 Task: Create in the project CommTech in Backlog an issue 'Implement a new cloud-based procurement management system for a company with advanced procurement planning and vendor management features', assign it to team member softage.1@softage.net and change the status to IN PROGRESS. Create in the project CommTech in Backlog an issue 'Integrate a new voice recognition feature into an existing mobile application to enhance user interaction and accessibility', assign it to team member softage.2@softage.net and change the status to IN PROGRESS
Action: Mouse moved to (271, 72)
Screenshot: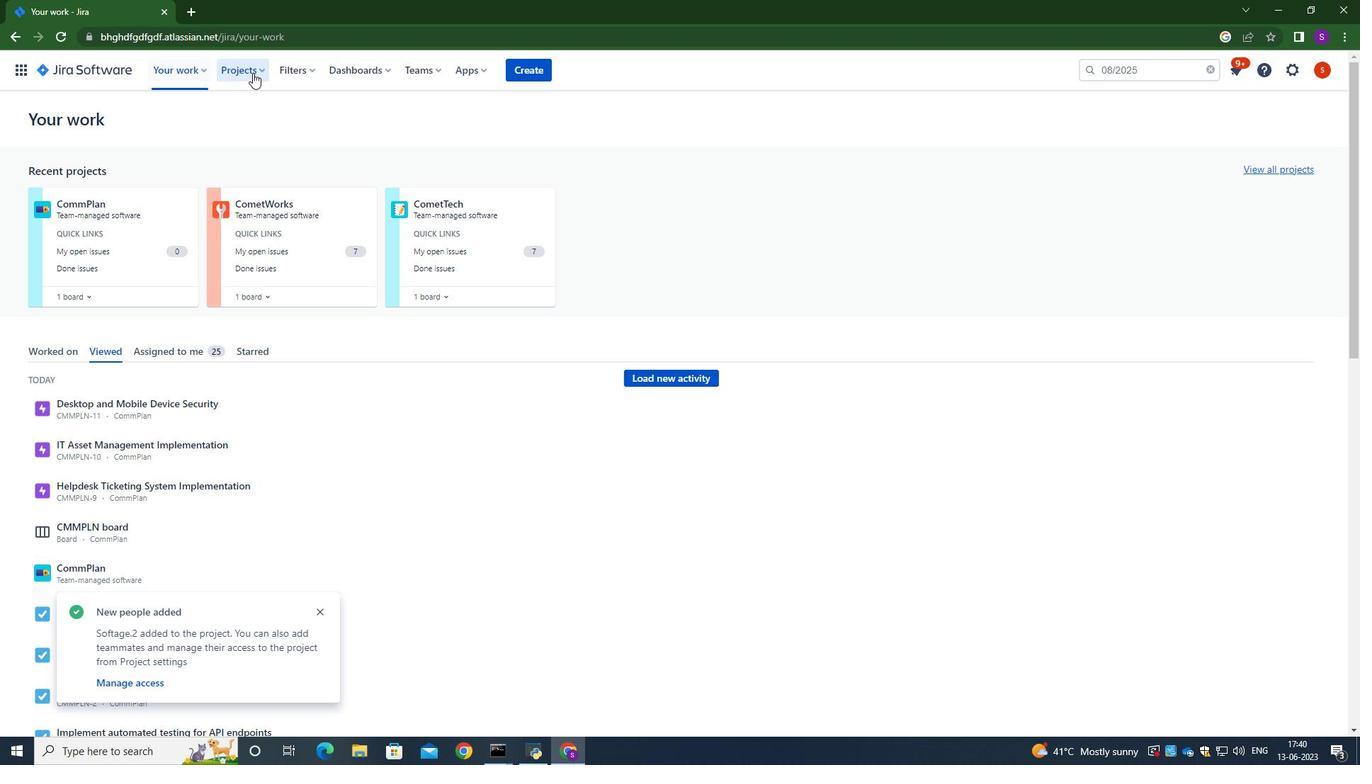 
Action: Mouse pressed left at (271, 72)
Screenshot: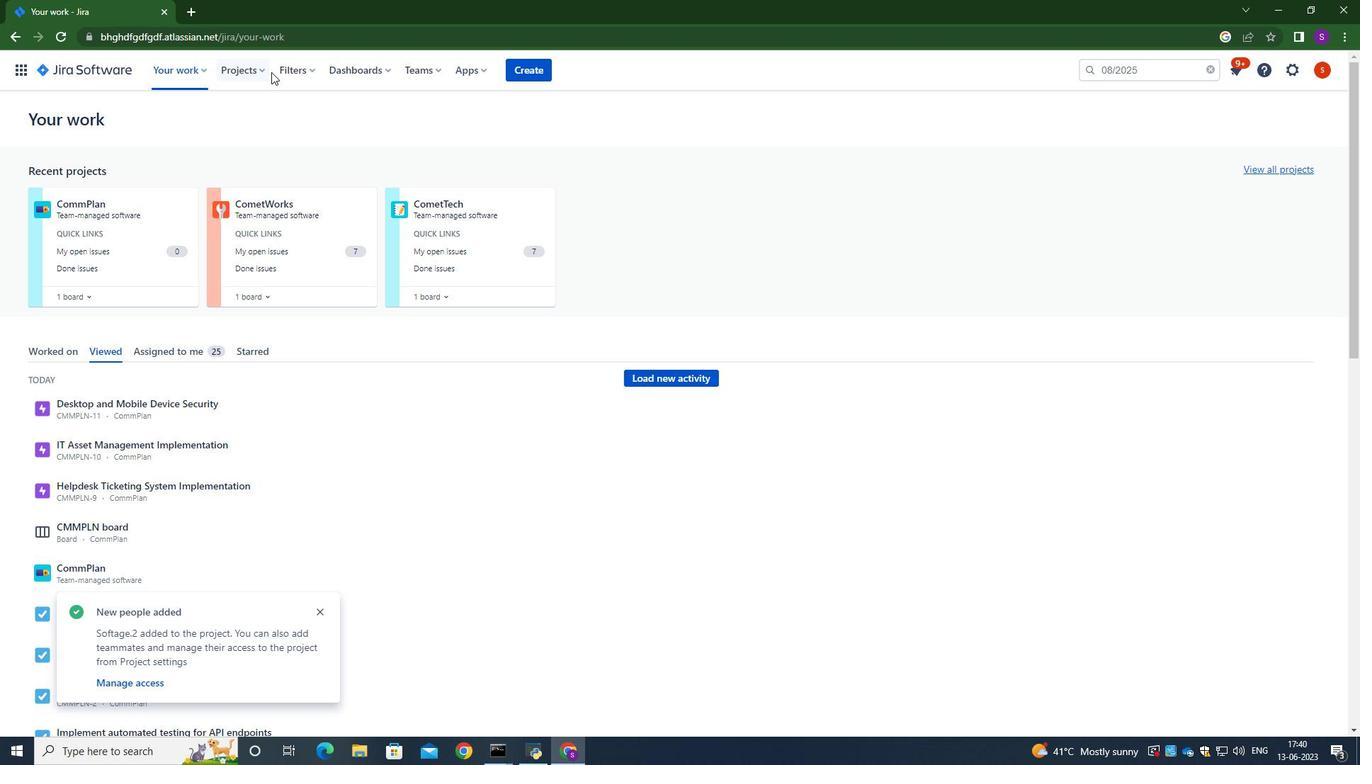 
Action: Mouse moved to (264, 71)
Screenshot: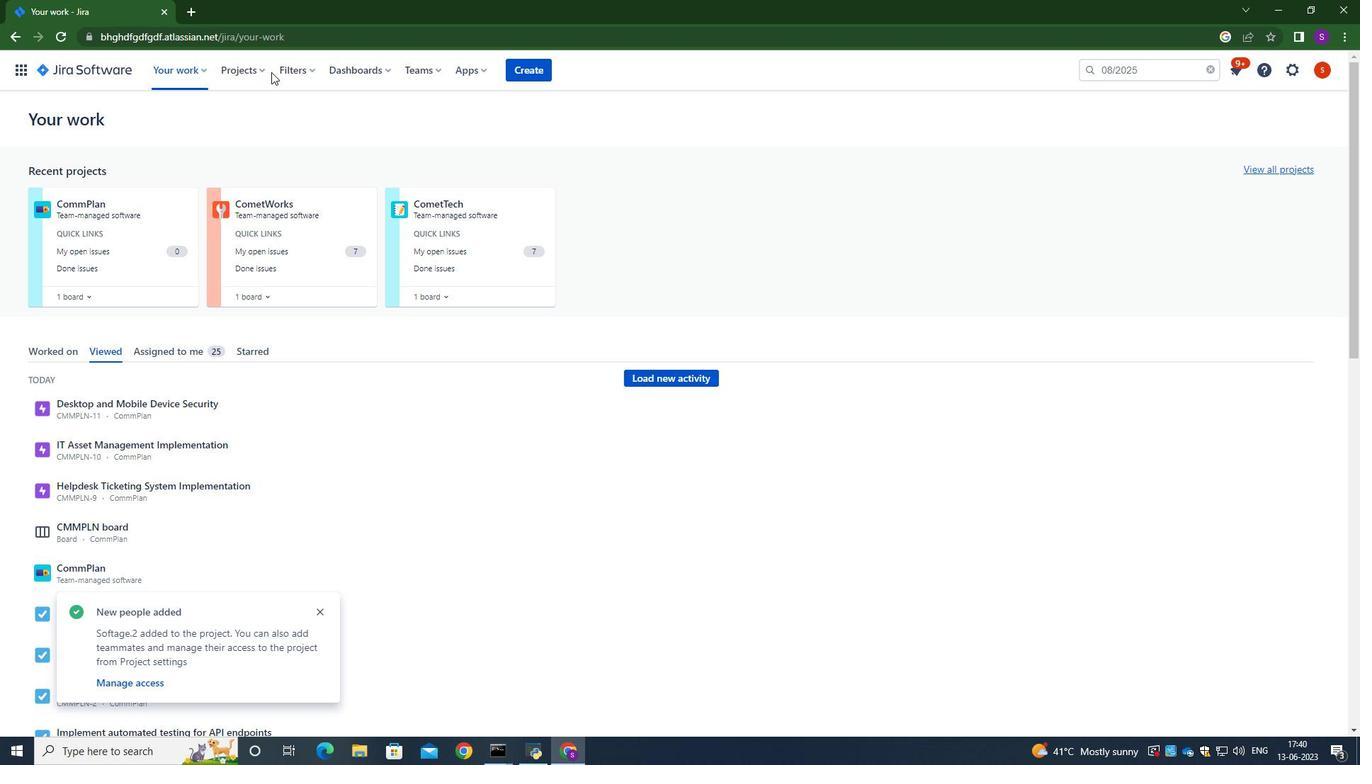 
Action: Mouse pressed left at (264, 71)
Screenshot: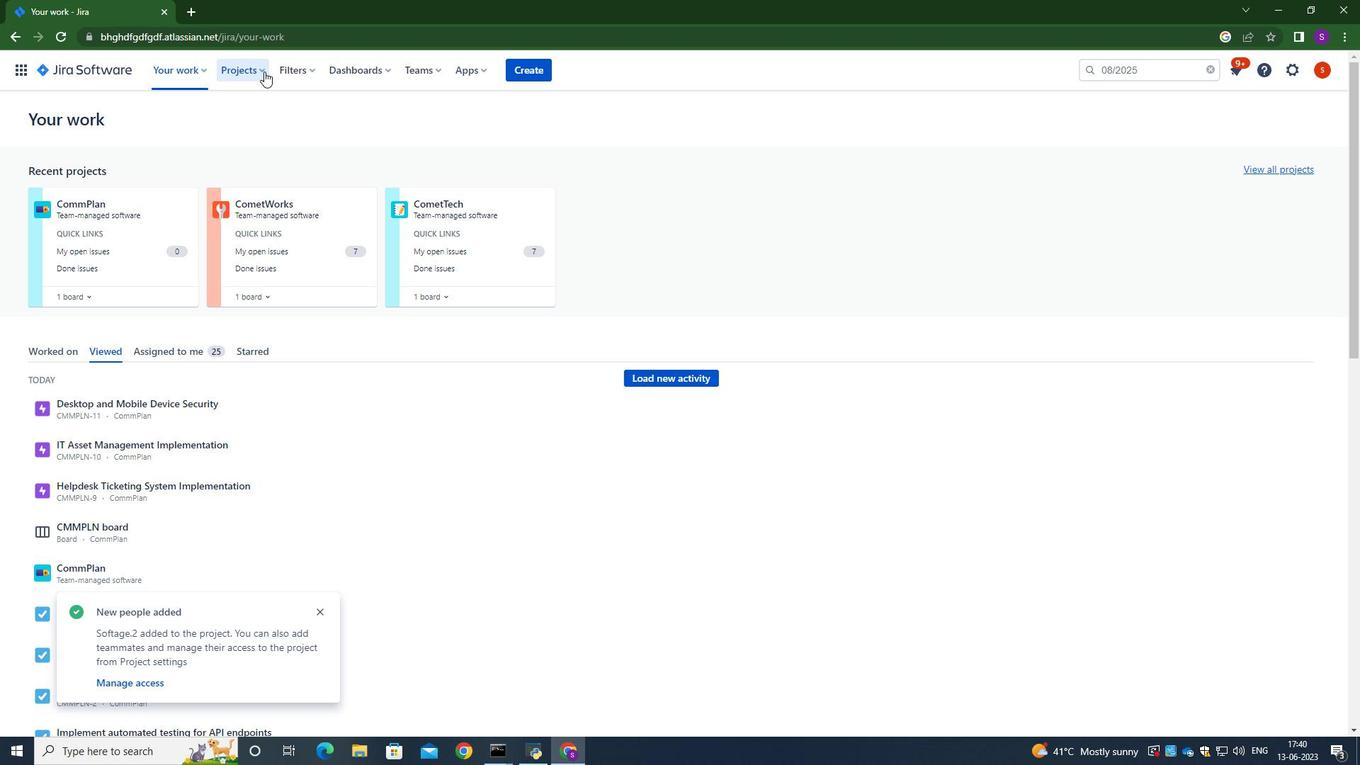 
Action: Mouse moved to (272, 140)
Screenshot: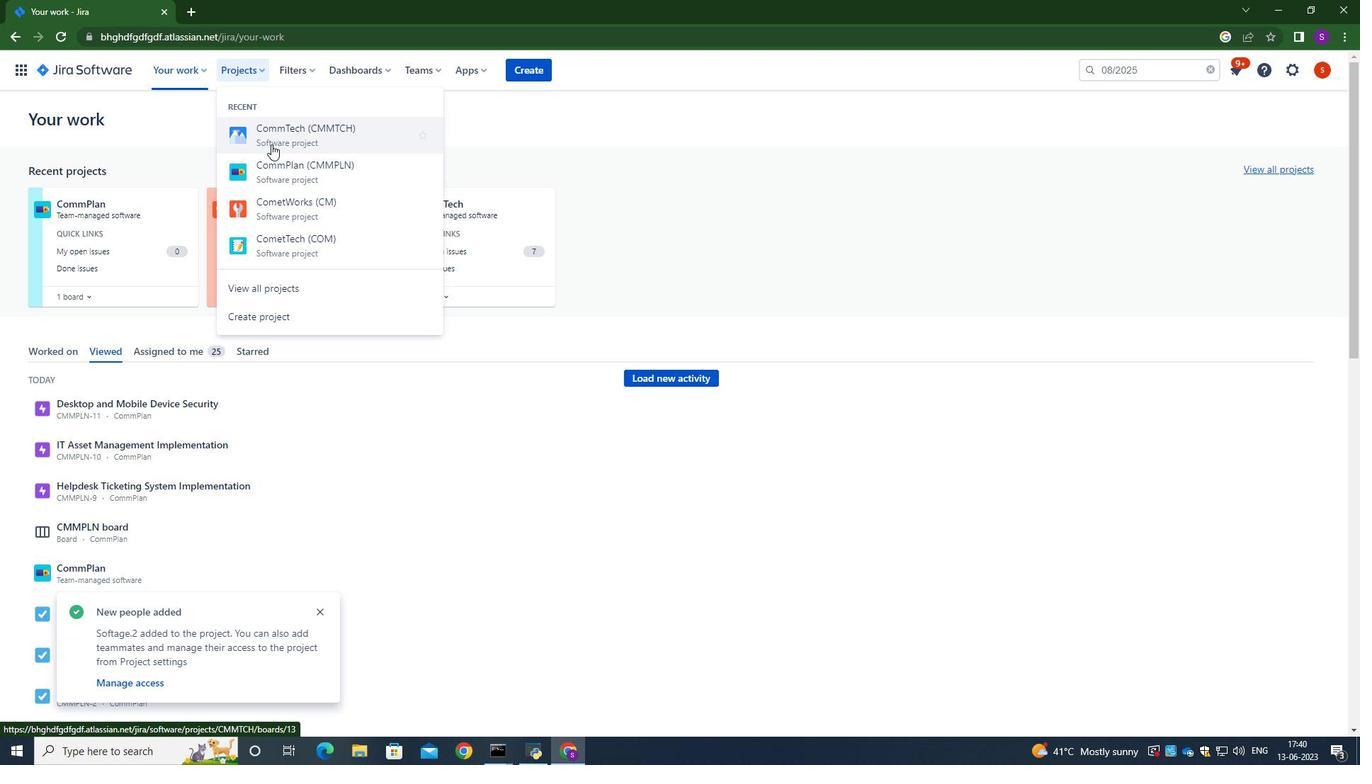 
Action: Mouse pressed left at (272, 140)
Screenshot: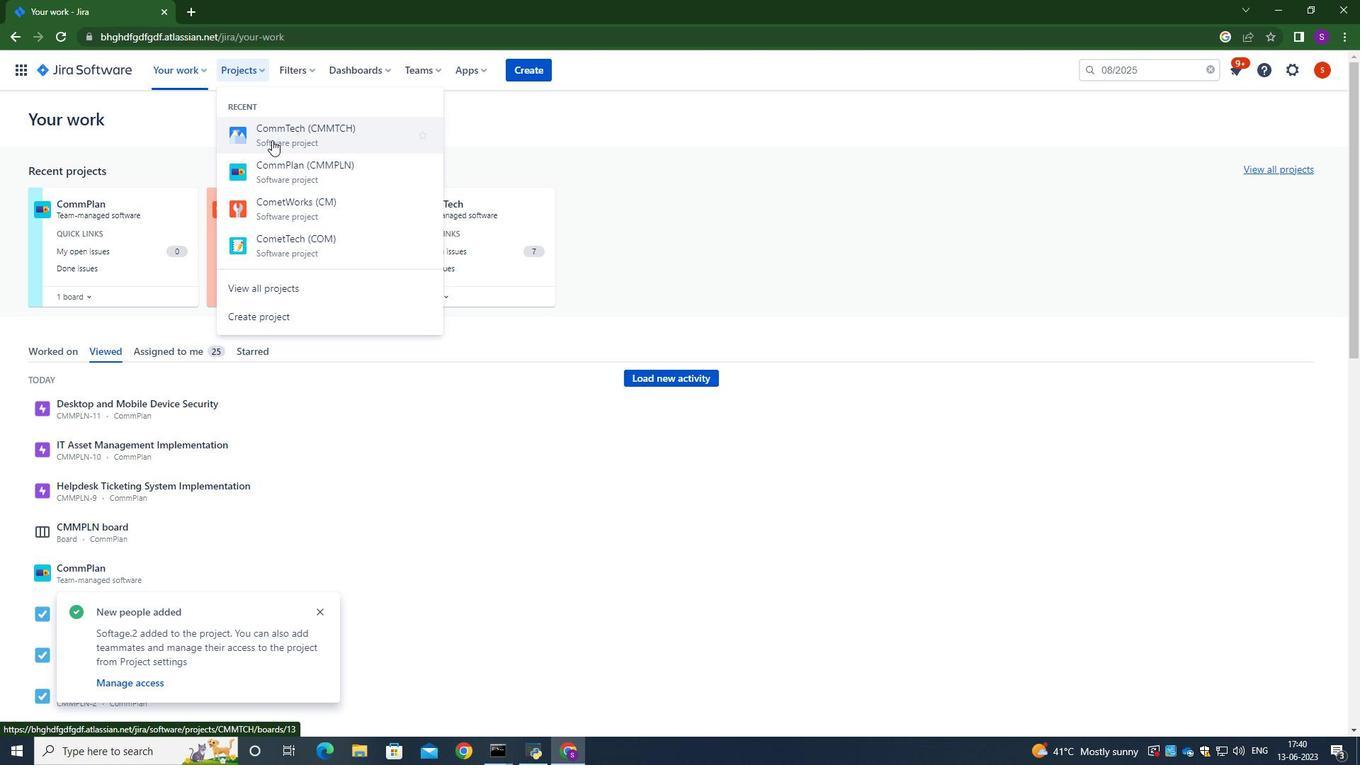
Action: Mouse moved to (74, 216)
Screenshot: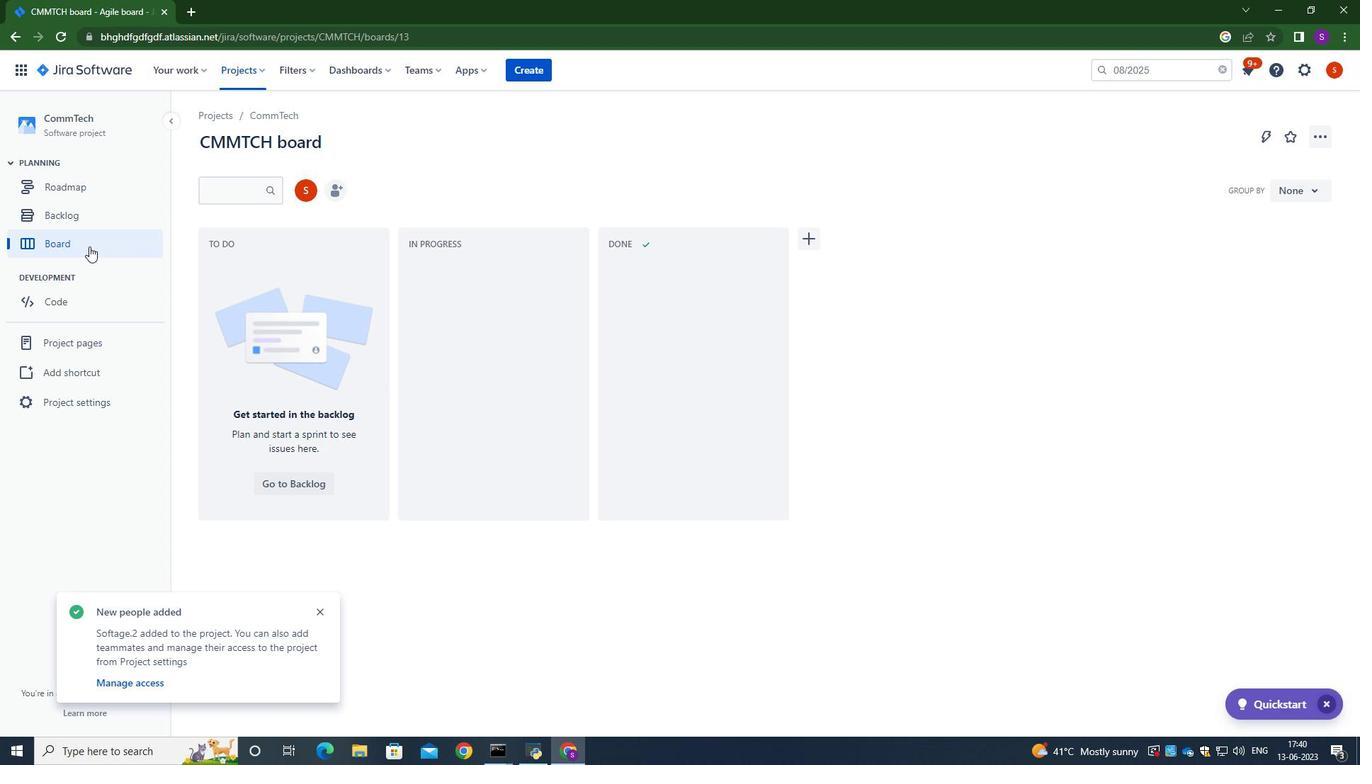 
Action: Mouse pressed left at (74, 216)
Screenshot: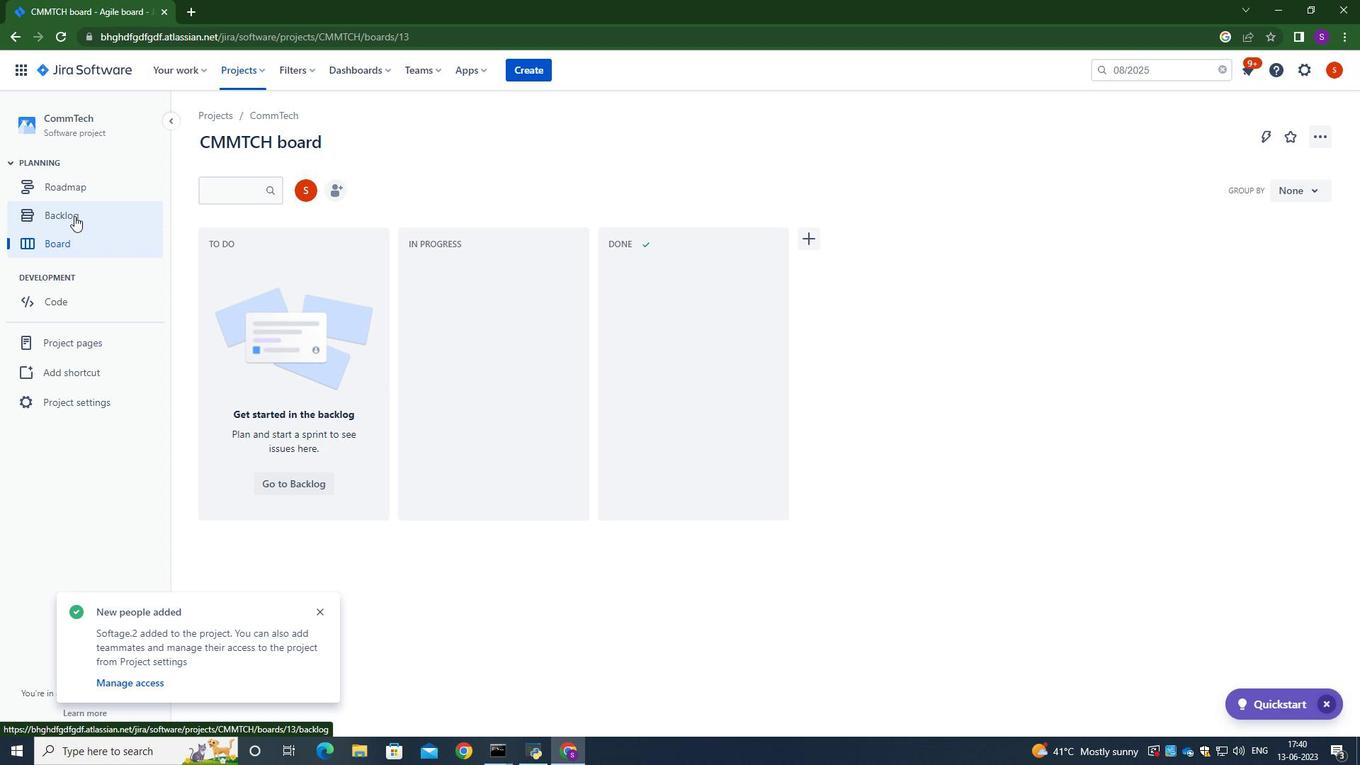 
Action: Mouse moved to (501, 388)
Screenshot: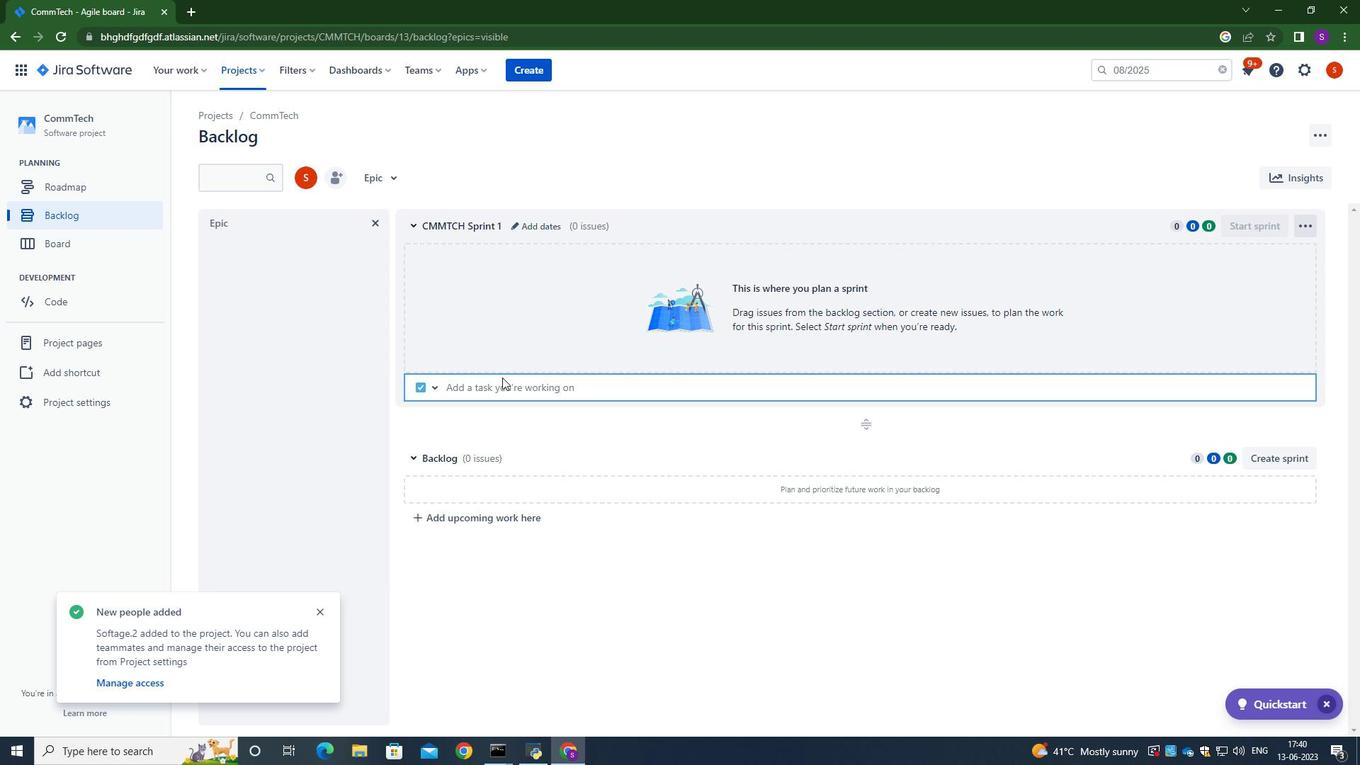 
Action: Mouse pressed left at (501, 388)
Screenshot: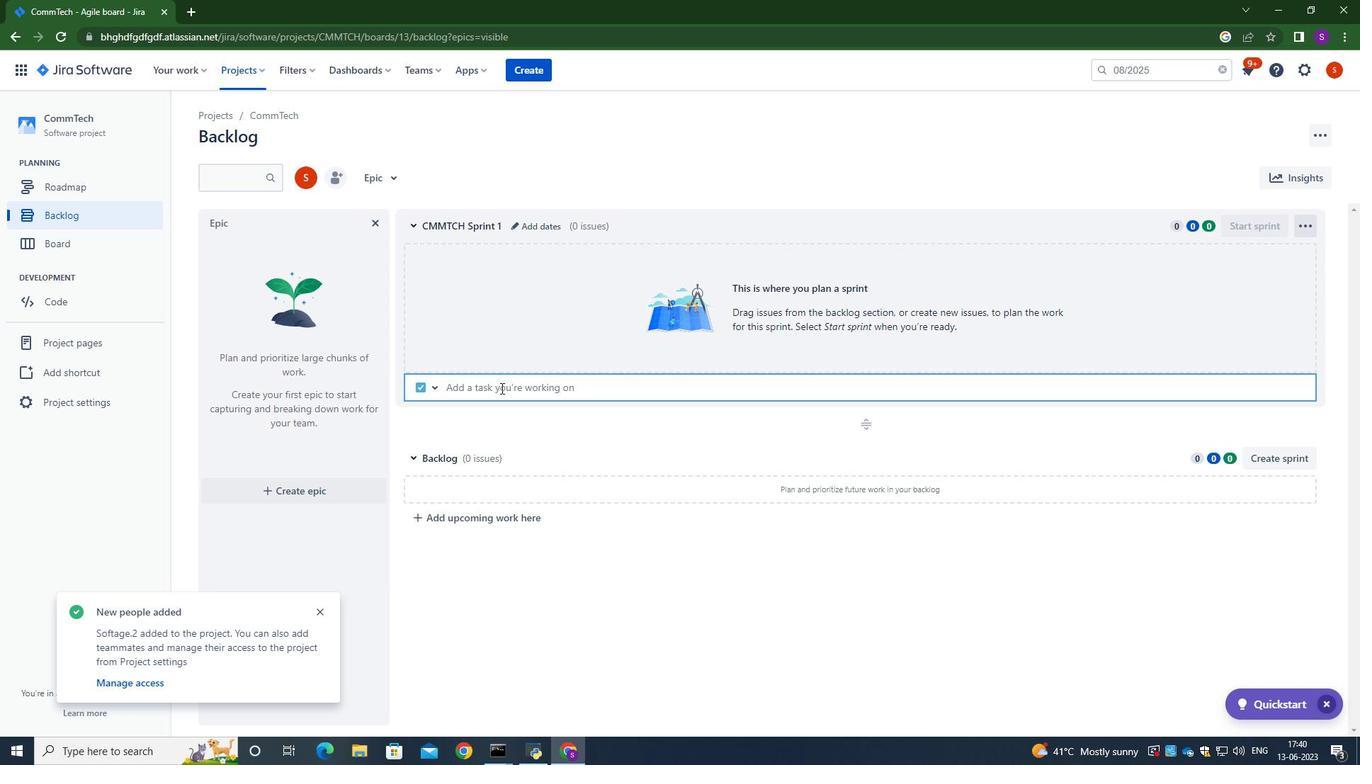 
Action: Key pressed <Key.caps_lock>I<Key.caps_lock>mplement<Key.space>a<Key.space>new<Key.space>cloud-based<Key.space>procurement<Key.space>managemnt<Key.space><Key.backspace><Key.backspace><Key.backspace>a<Key.backspace>ent<Key.space>syster<Key.backspace>m<Key.space>fo<Key.space><Key.backspace>r<Key.space>a<Key.space>company<Key.space>with<Key.space>advanf<Key.backspace>ced<Key.space>procuremtn<Key.backspace><Key.backspace>ent<Key.space>planning<Key.space>and<Key.space>vendor<Key.space>management<Key.space>features.<Key.enter>
Screenshot: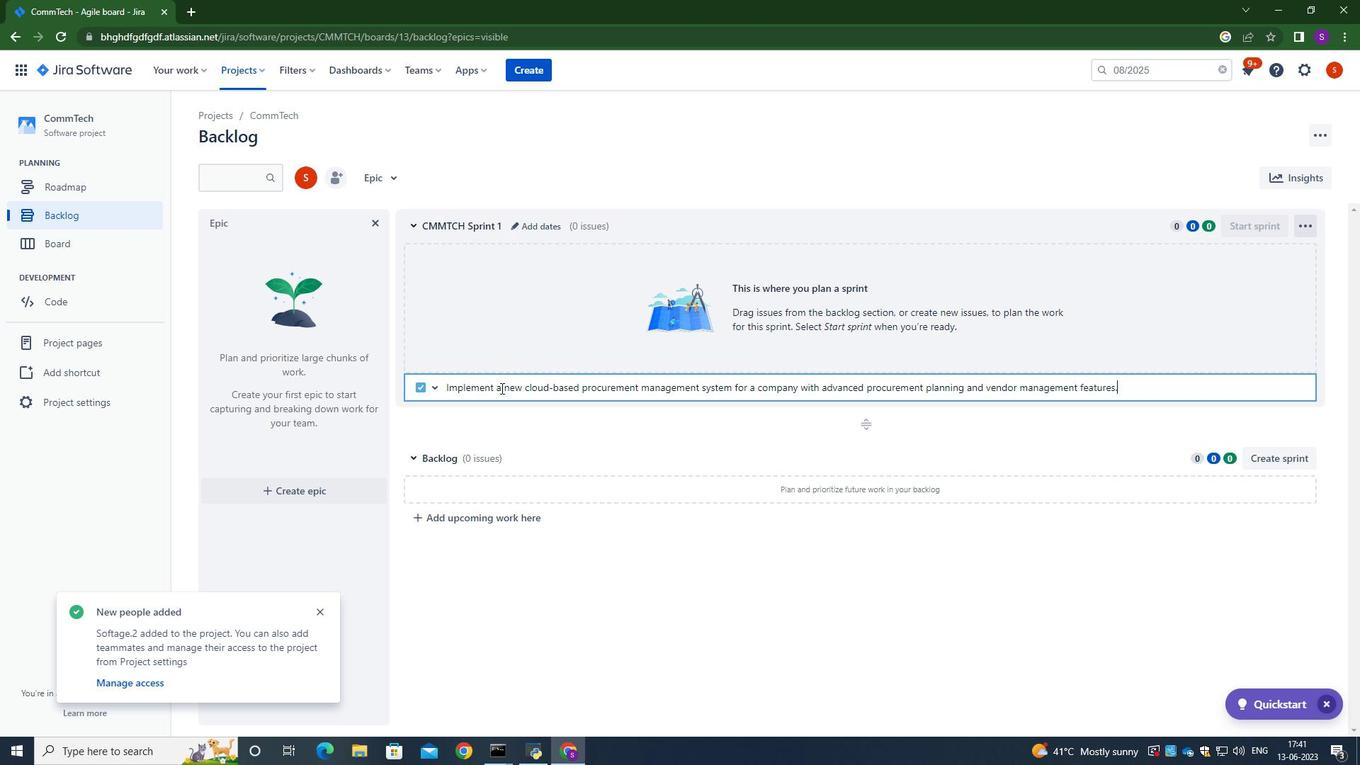 
Action: Mouse moved to (1278, 256)
Screenshot: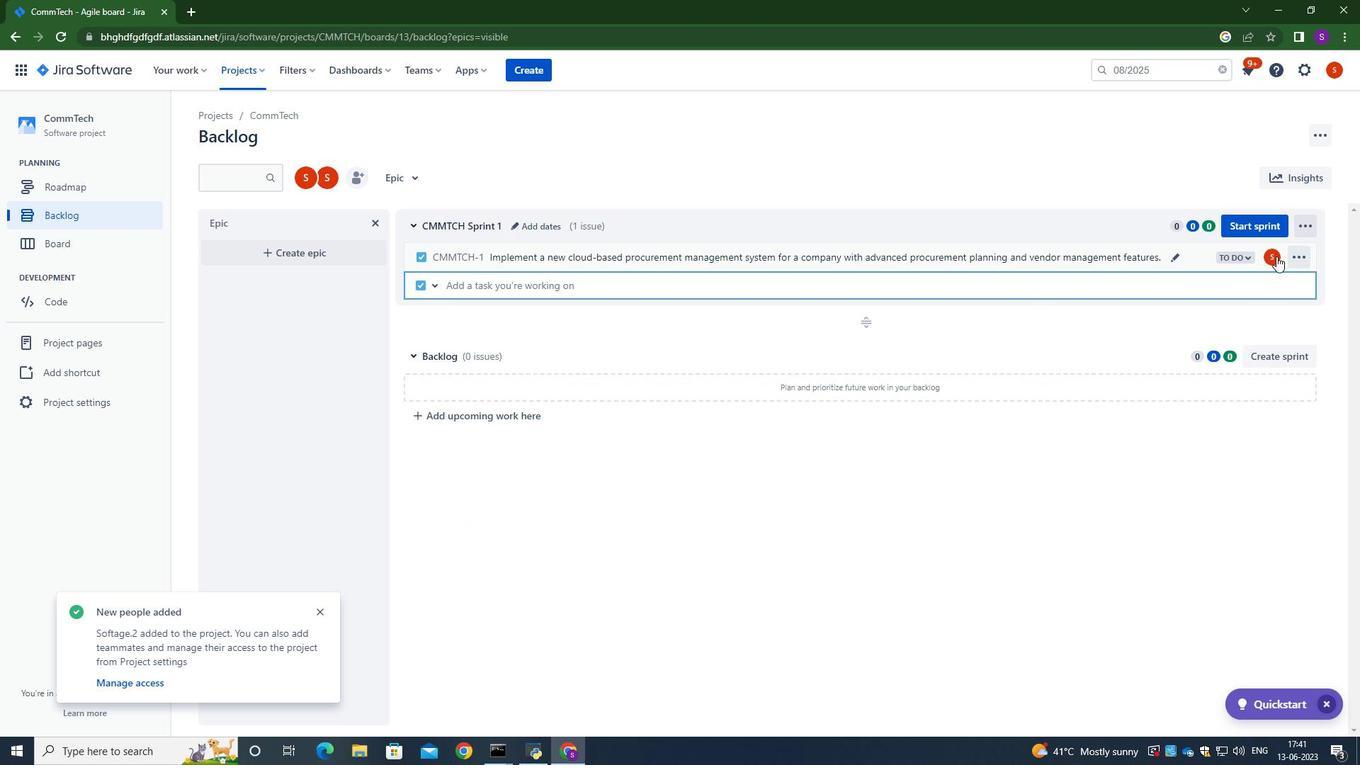 
Action: Mouse pressed left at (1278, 256)
Screenshot: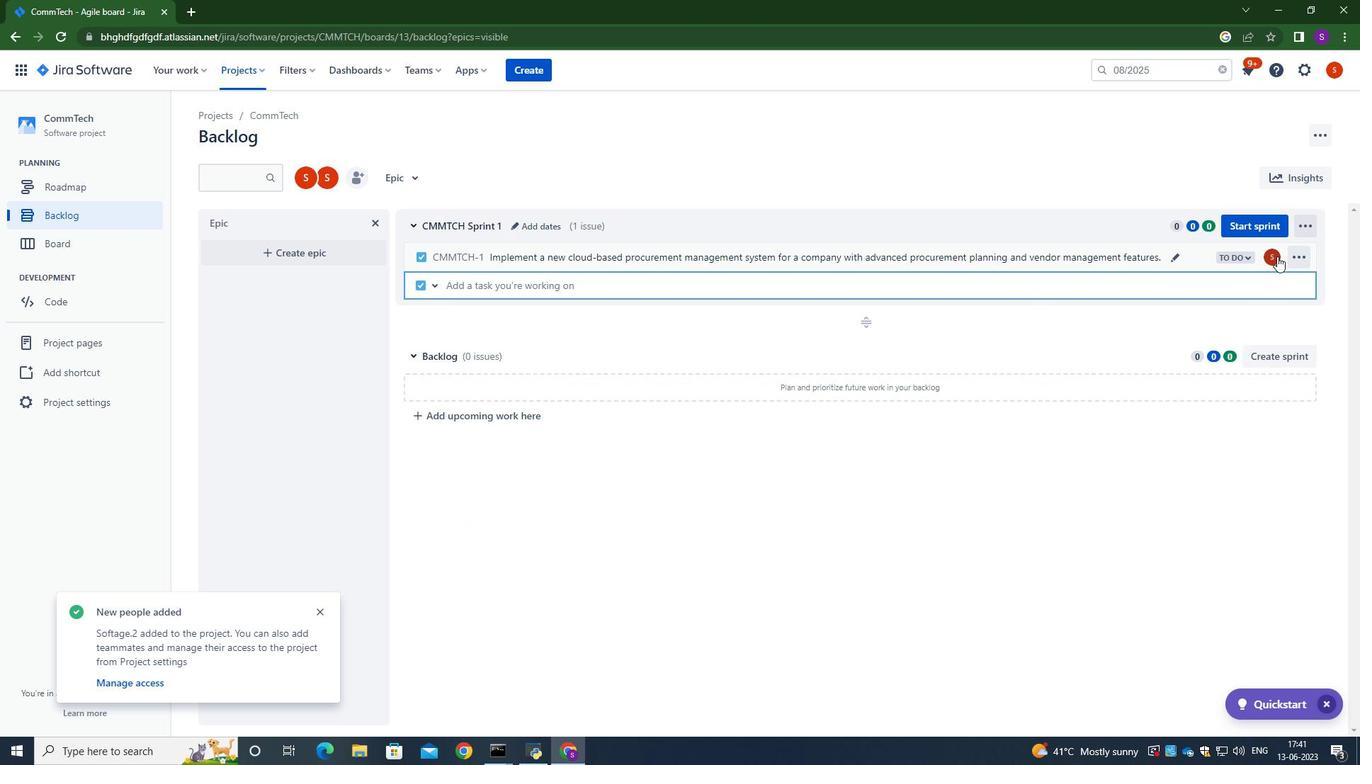 
Action: Mouse moved to (1160, 293)
Screenshot: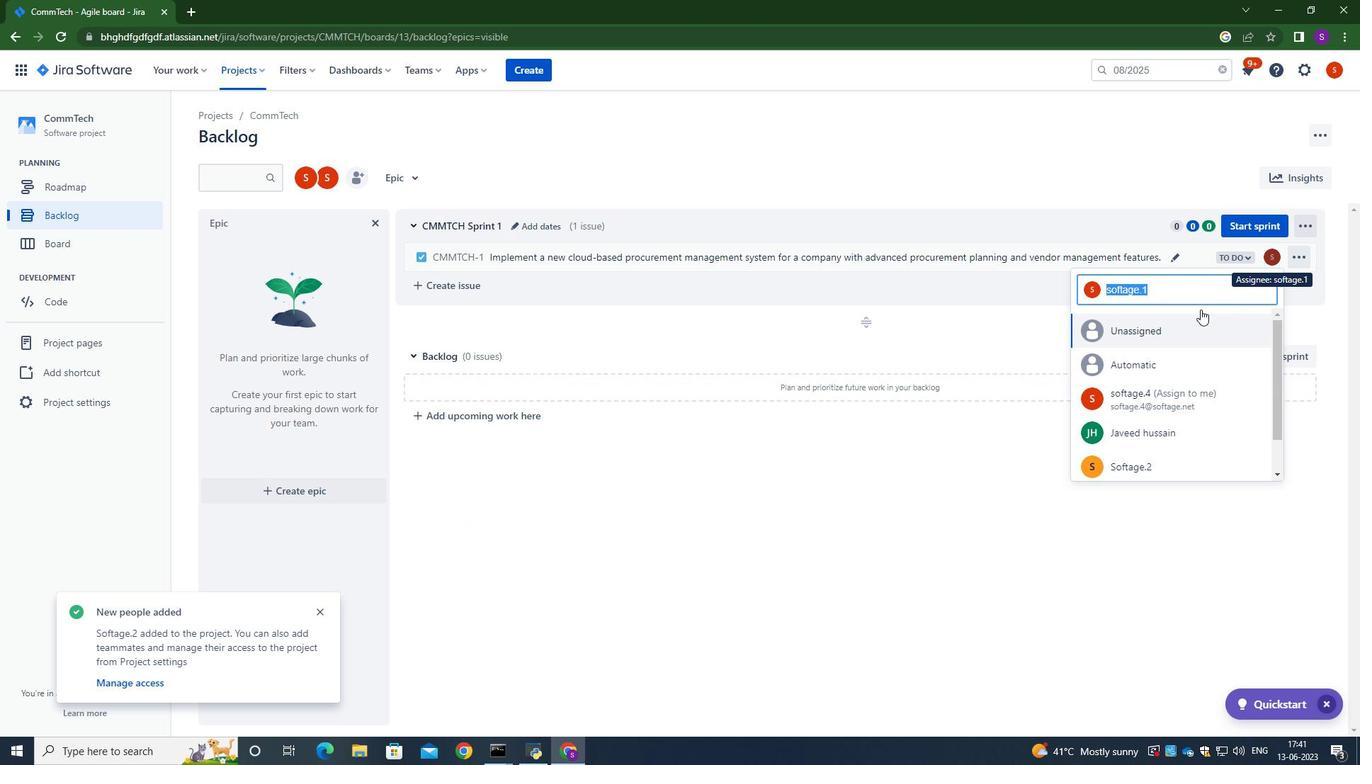 
Action: Key pressed <Key.backspace>softage.1<Key.shift>@softage.net
Screenshot: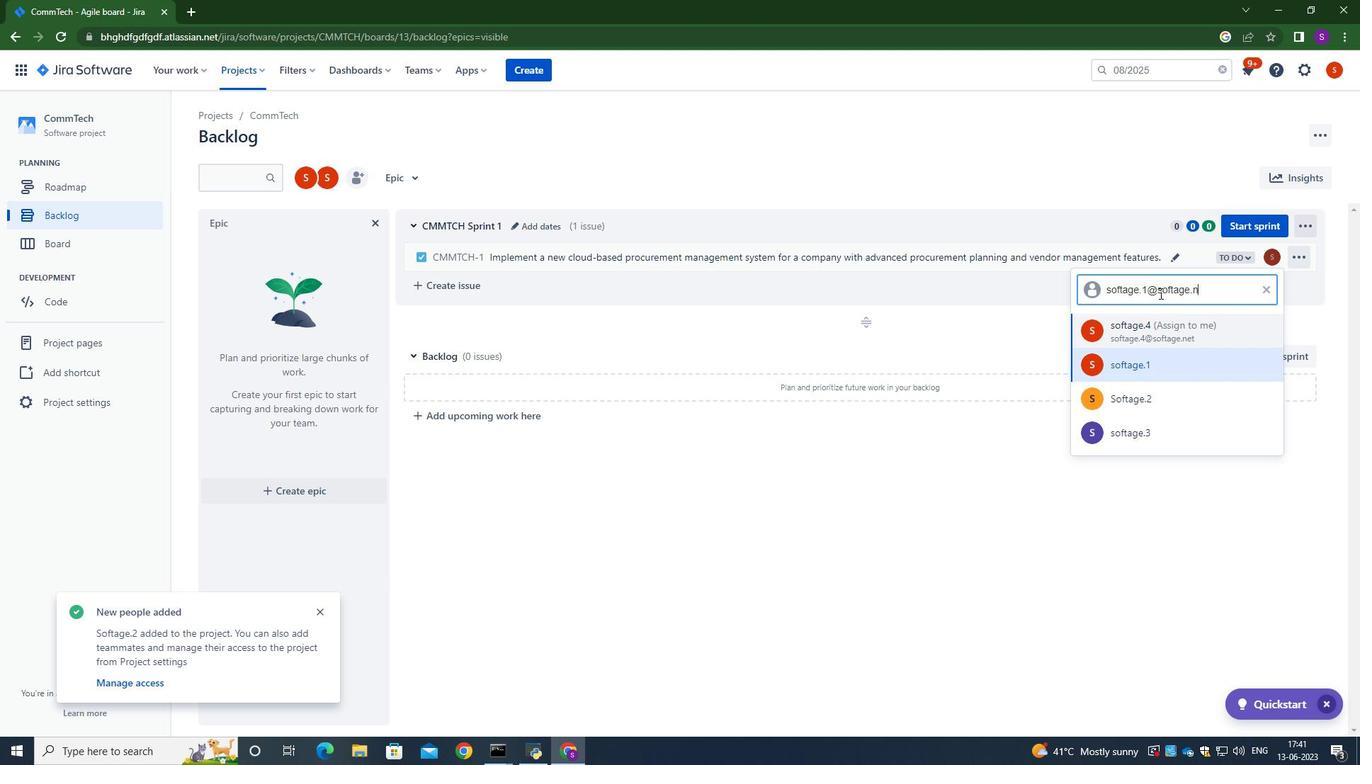 
Action: Mouse moved to (1173, 327)
Screenshot: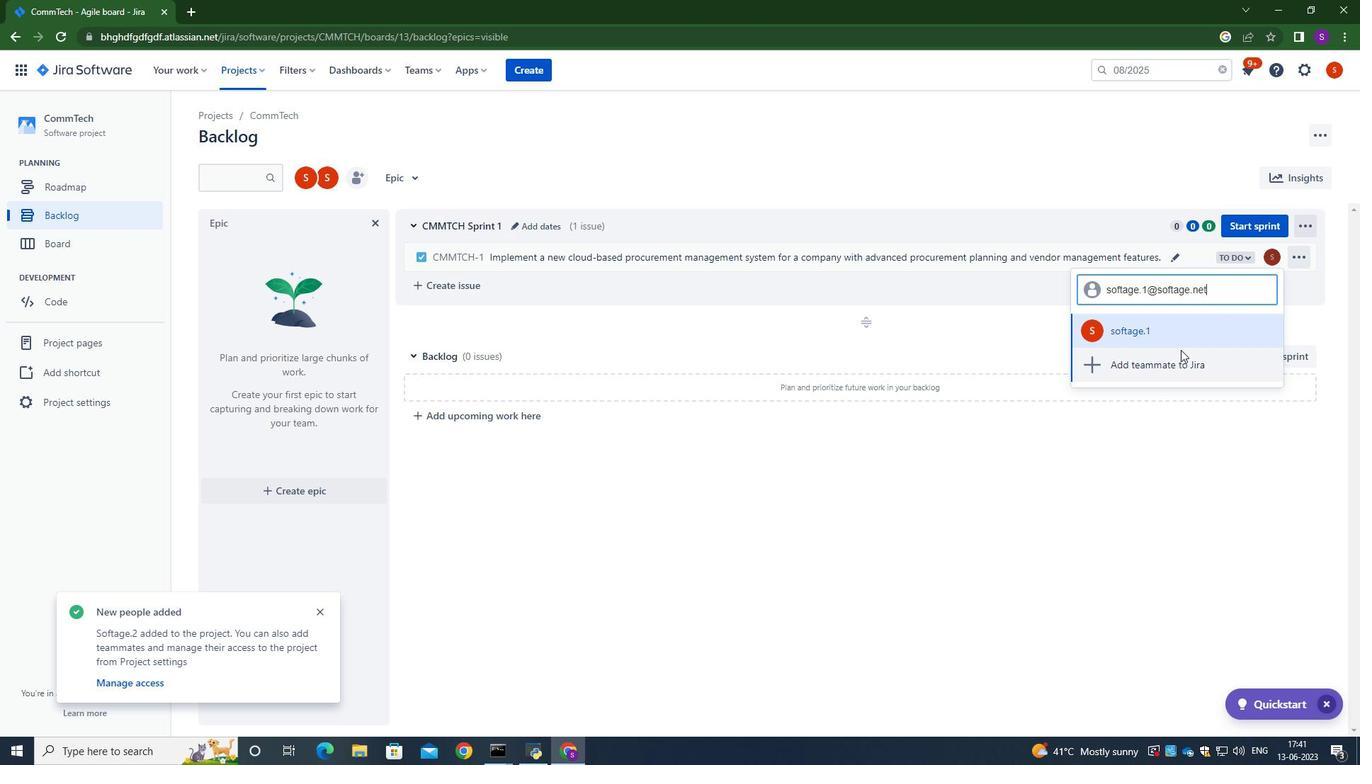 
Action: Mouse pressed left at (1173, 327)
Screenshot: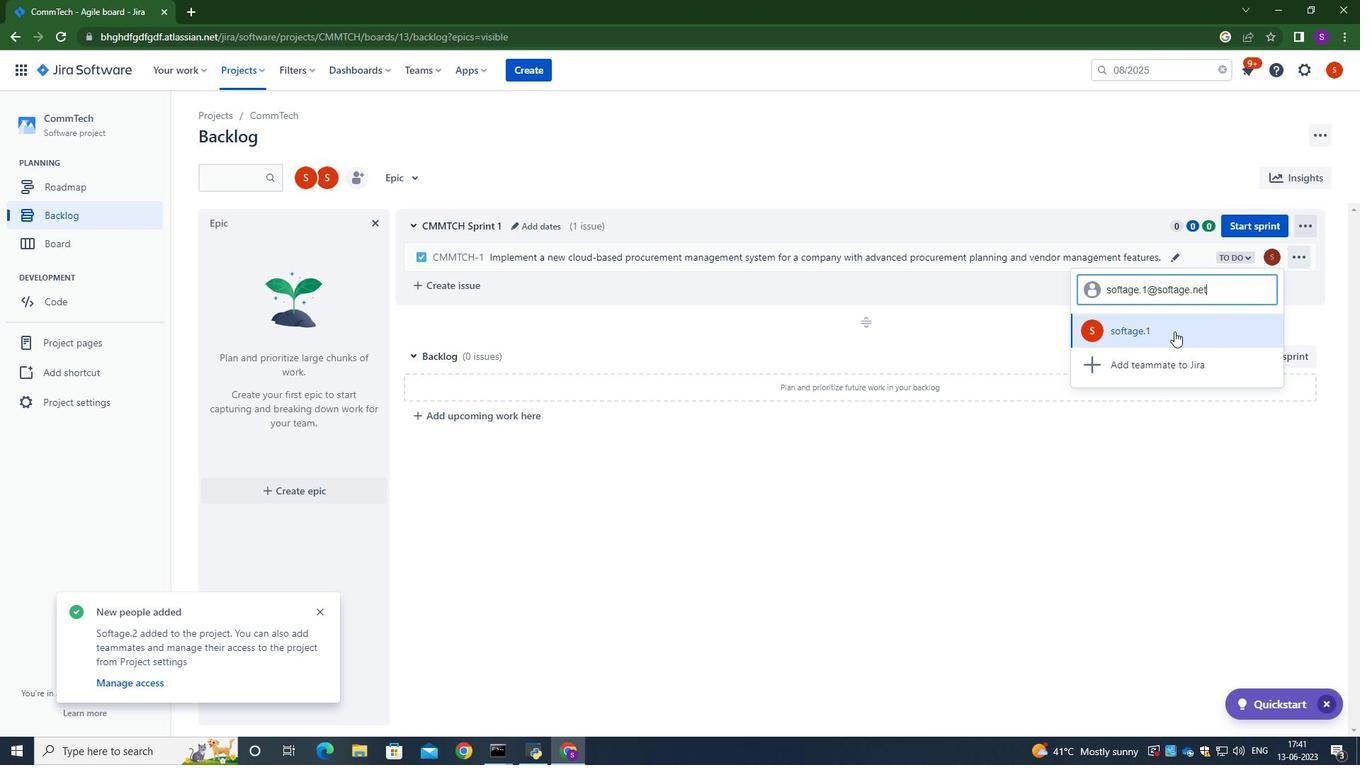 
Action: Mouse moved to (1241, 258)
Screenshot: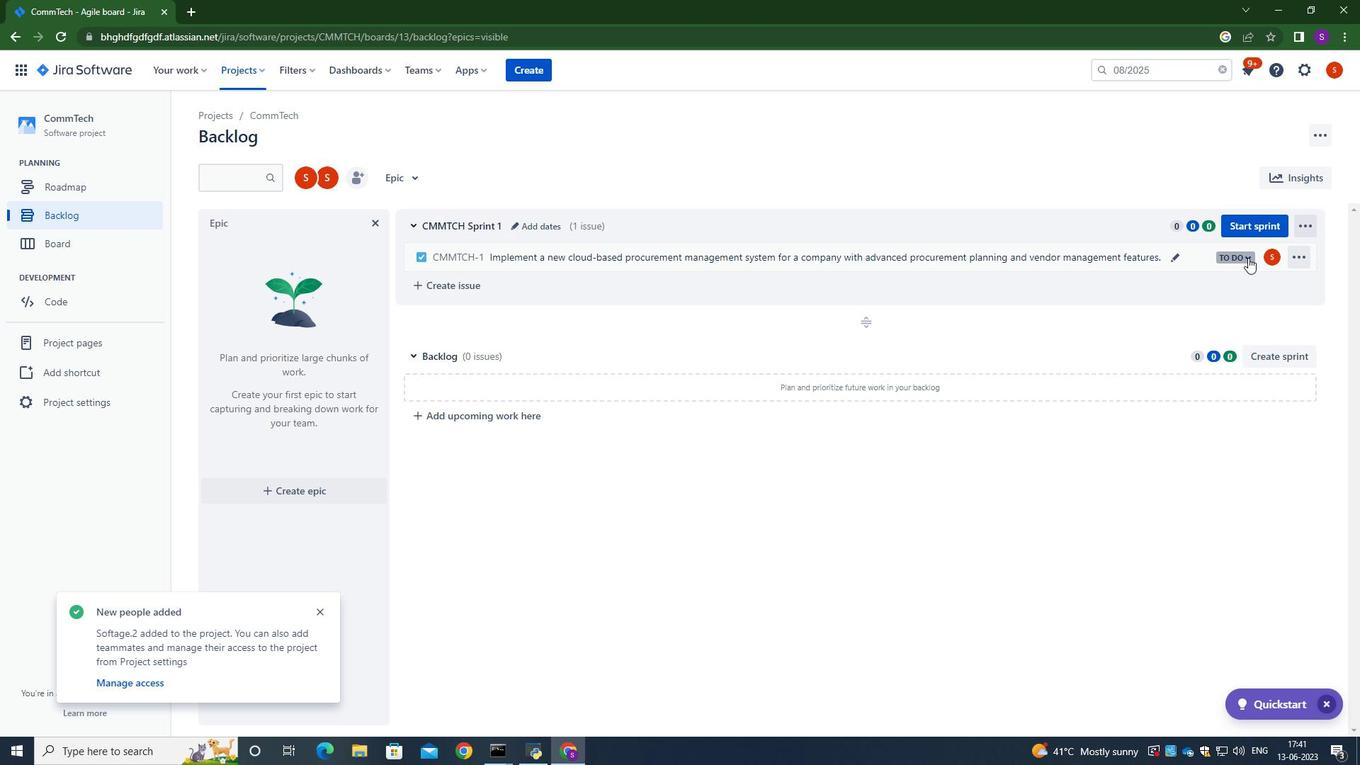 
Action: Mouse pressed left at (1241, 258)
Screenshot: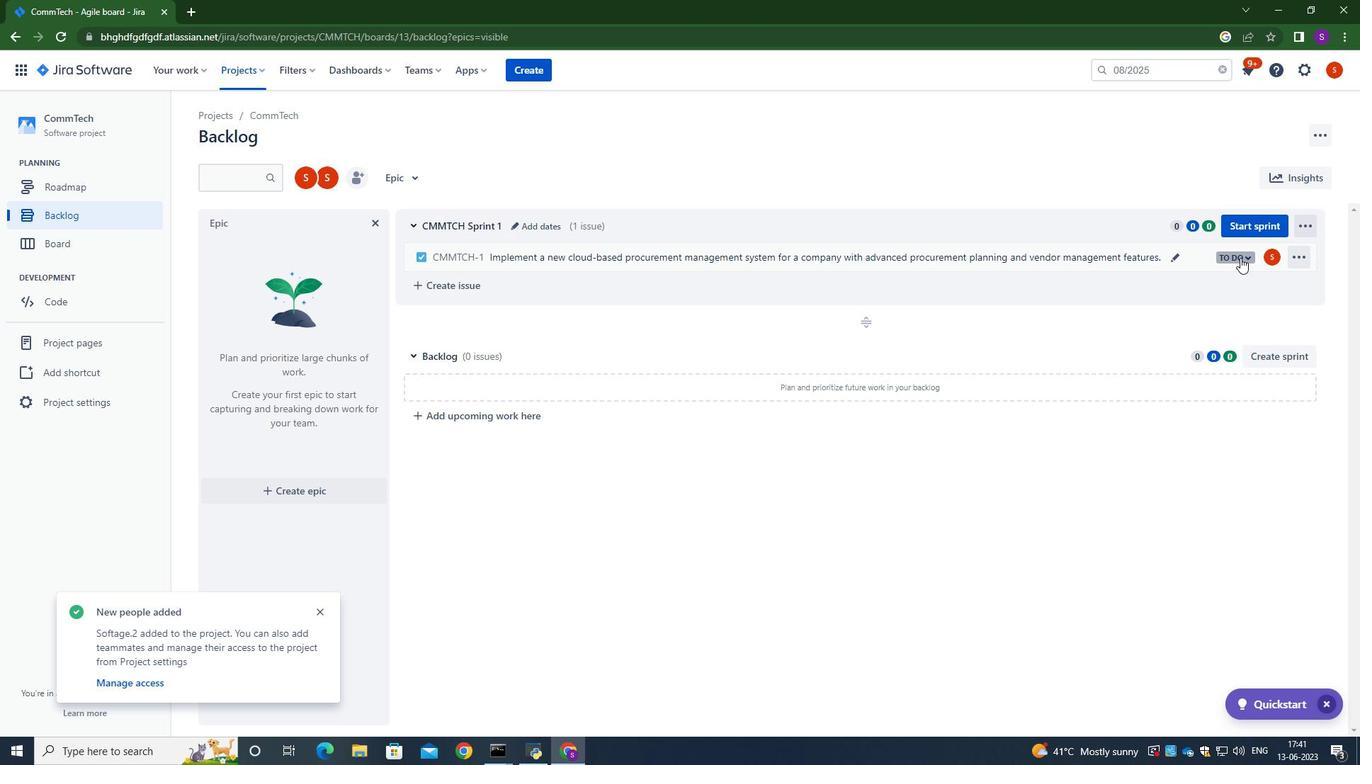 
Action: Mouse moved to (1156, 282)
Screenshot: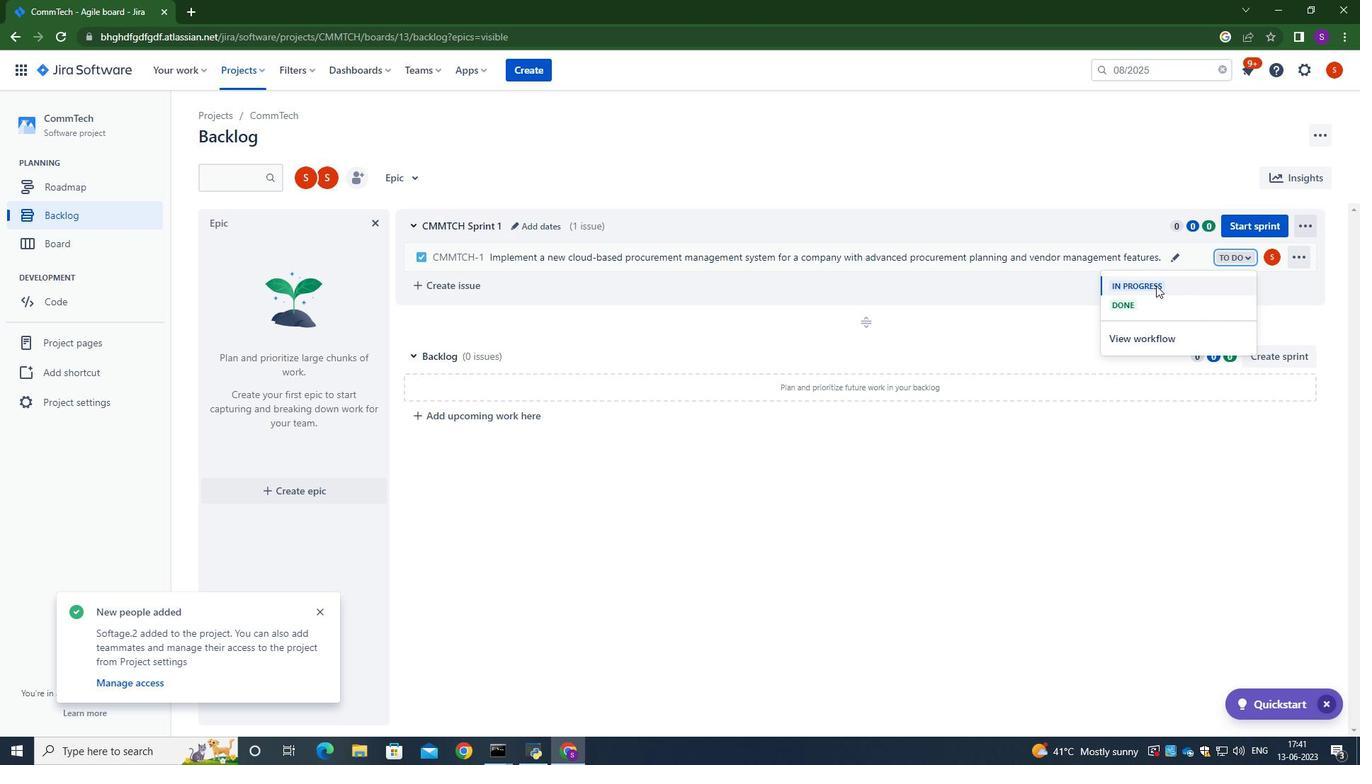 
Action: Mouse pressed left at (1156, 282)
Screenshot: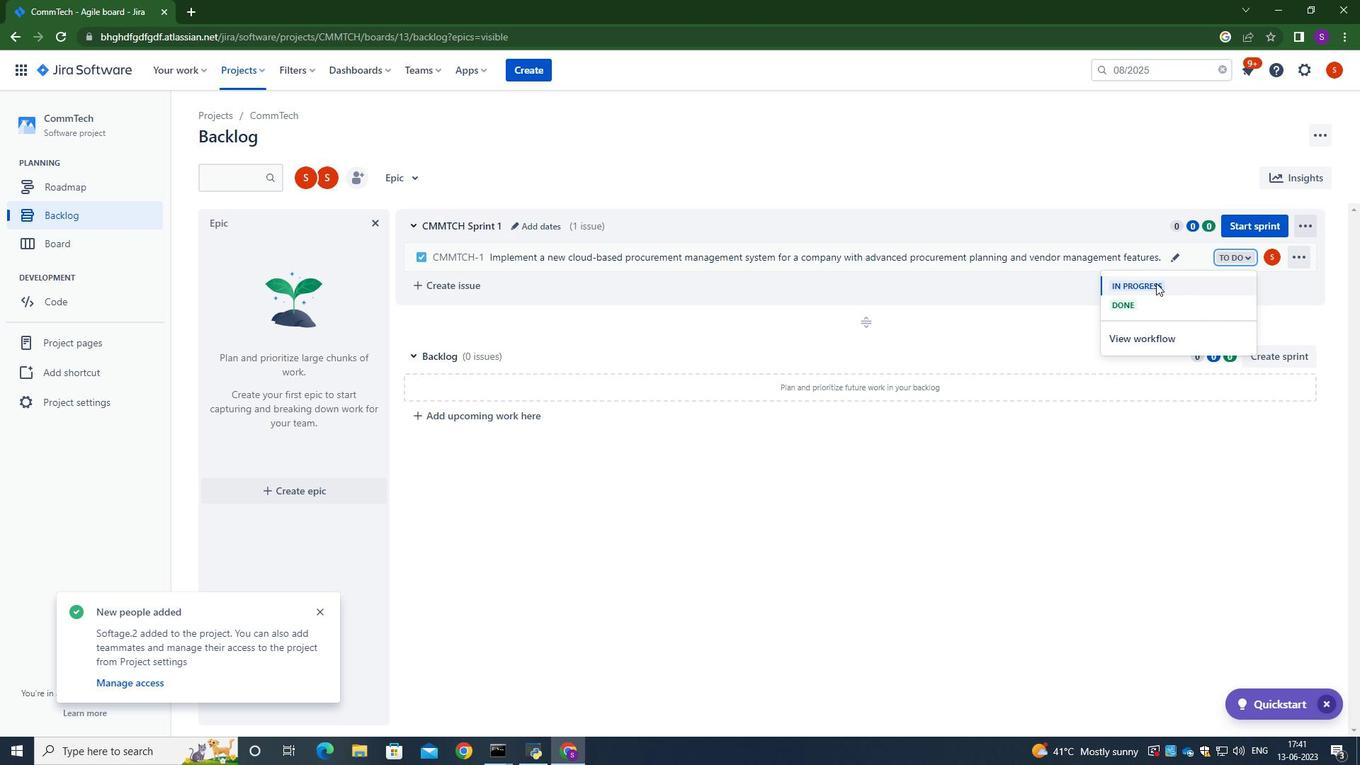 
Action: Mouse moved to (459, 280)
Screenshot: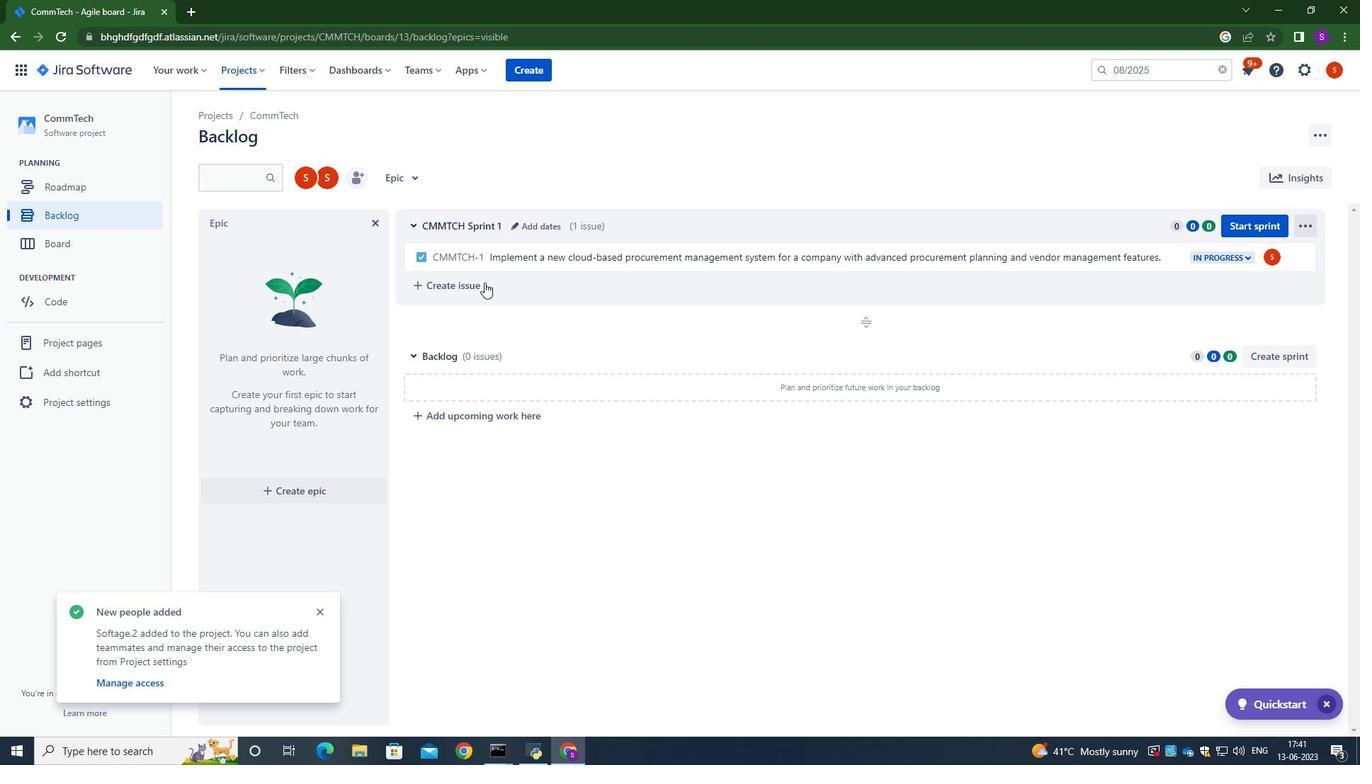 
Action: Mouse pressed left at (459, 280)
Screenshot: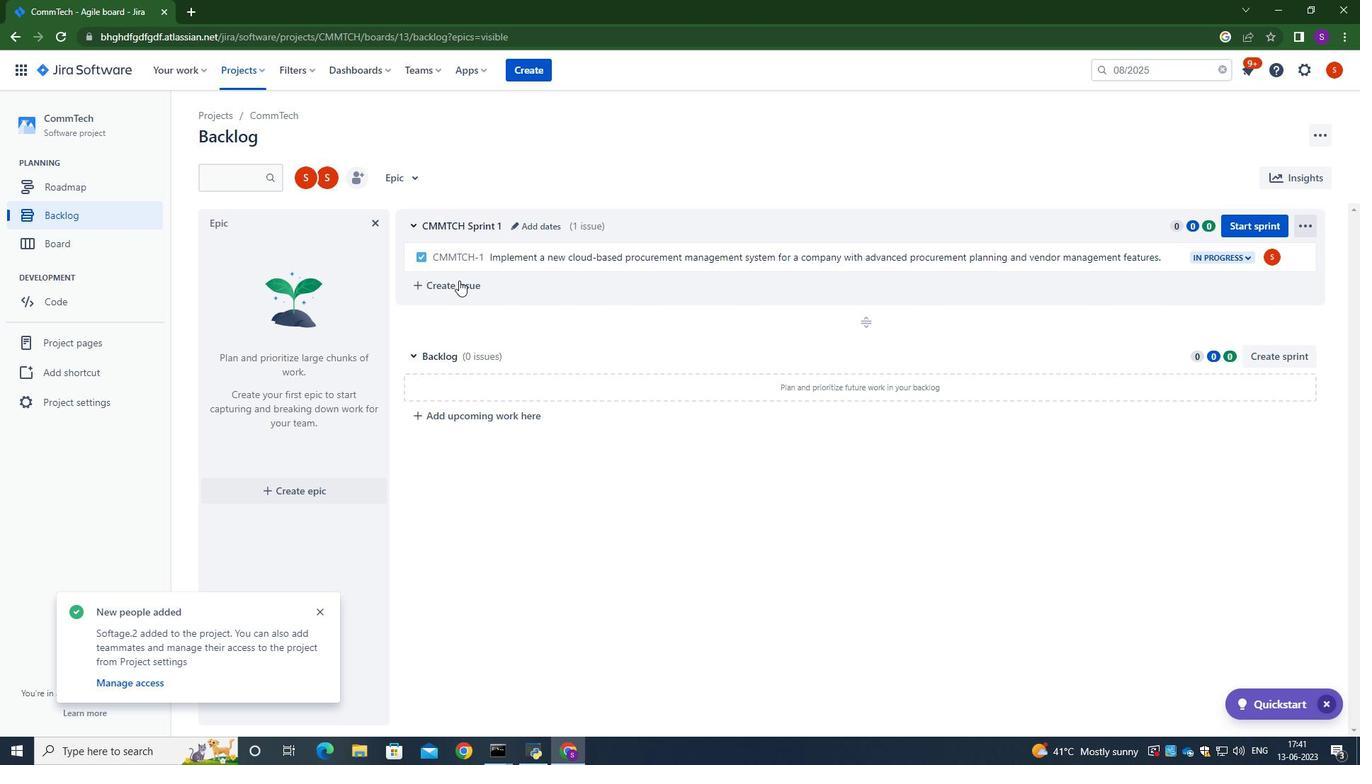 
Action: Mouse moved to (474, 286)
Screenshot: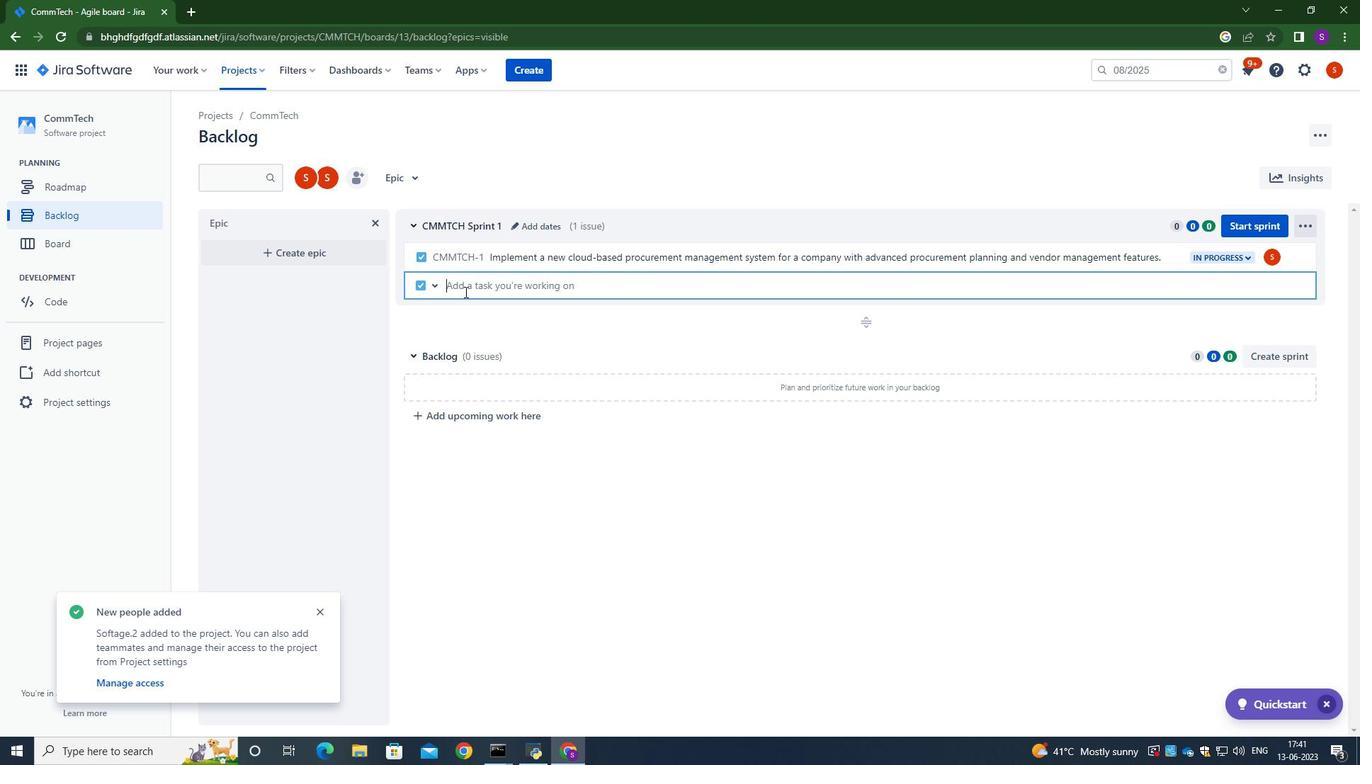 
Action: Mouse pressed left at (474, 286)
Screenshot: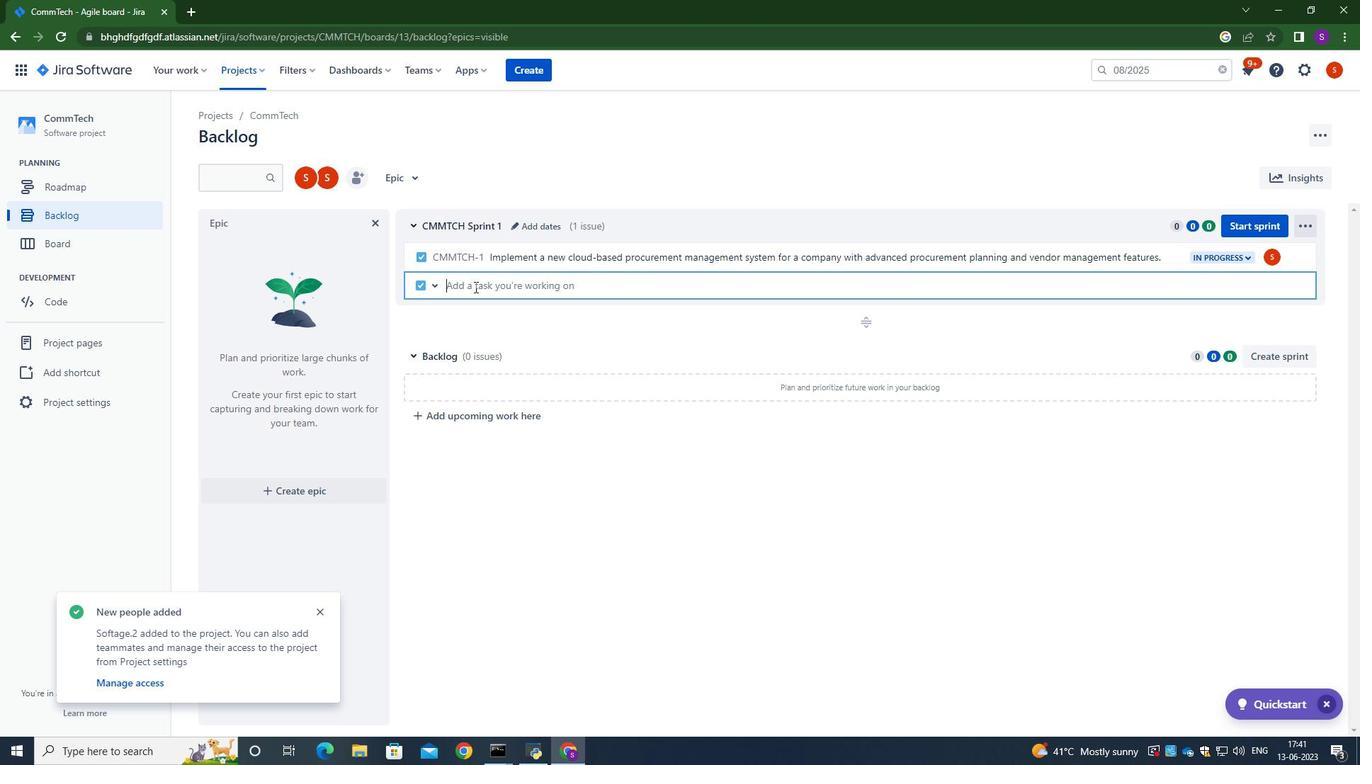 
Action: Key pressed <Key.caps_lock>I<Key.caps_lock>ntegrate<Key.space>a<Key.space>new<Key.space>vi<Key.backspace>oice<Key.space>recognition<Key.space>feature<Key.space>into<Key.space>an<Key.space>exc<Key.backspace>s<Key.backspace>isting<Key.space>mi<Key.backspace>obile<Key.space>application<Key.space>to<Key.space>enhance<Key.space>user<Key.space>interaction<Key.space>and<Key.space>accessibility.
Screenshot: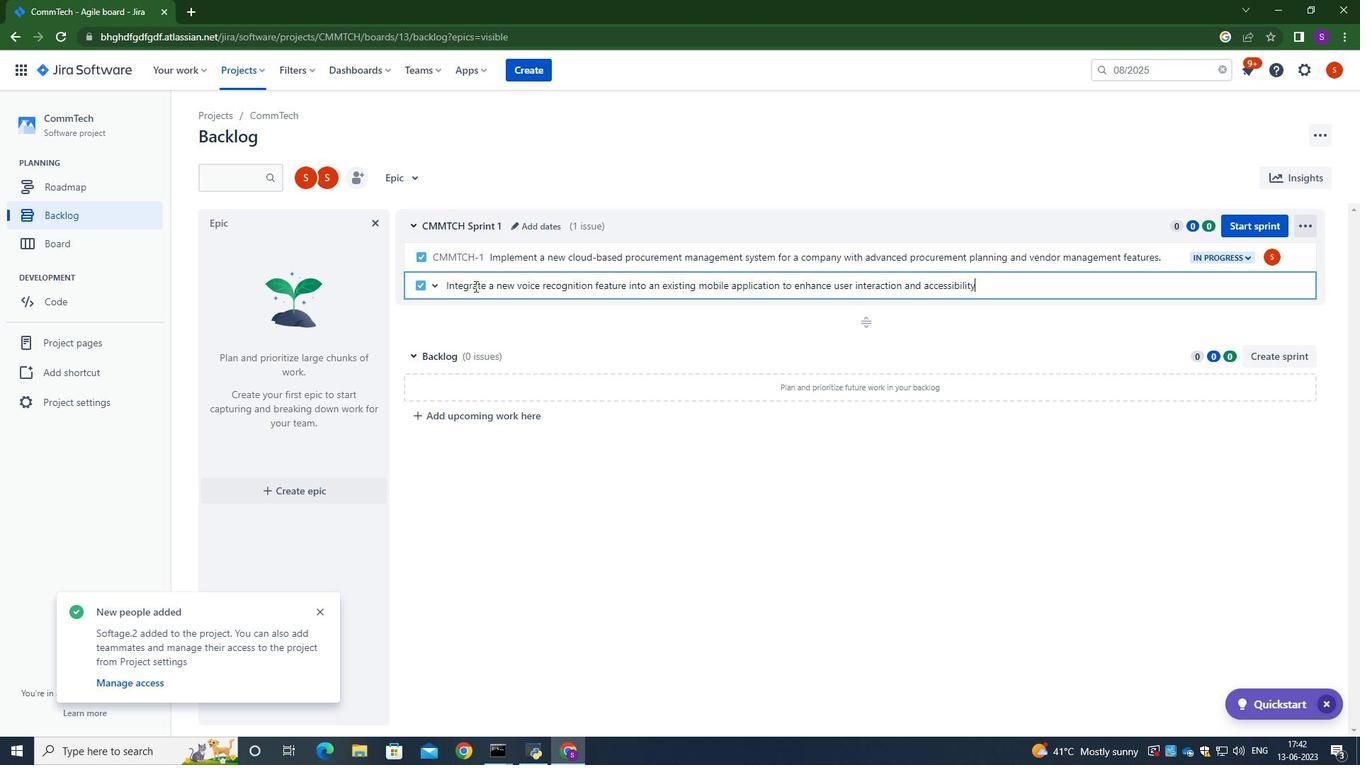 
Action: Mouse moved to (1051, 262)
Screenshot: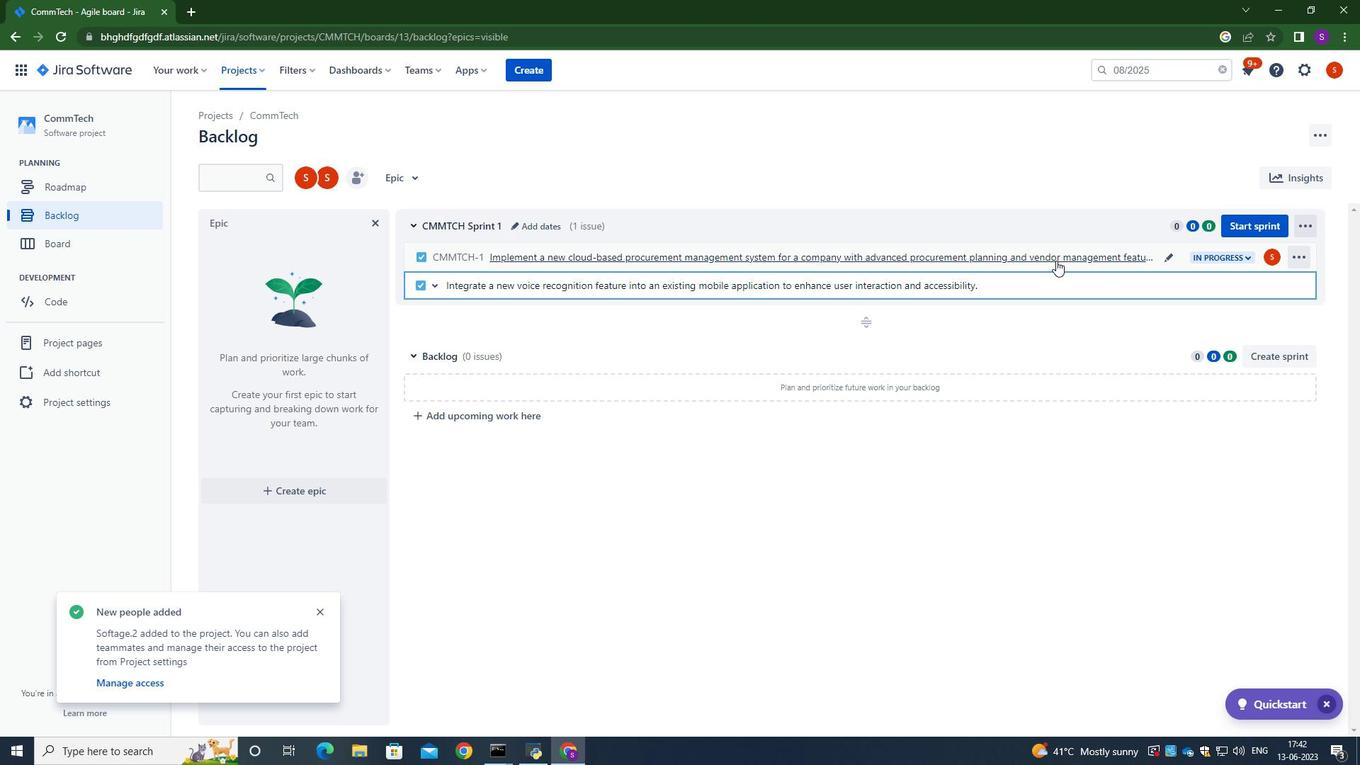 
Action: Key pressed <Key.enter>
Screenshot: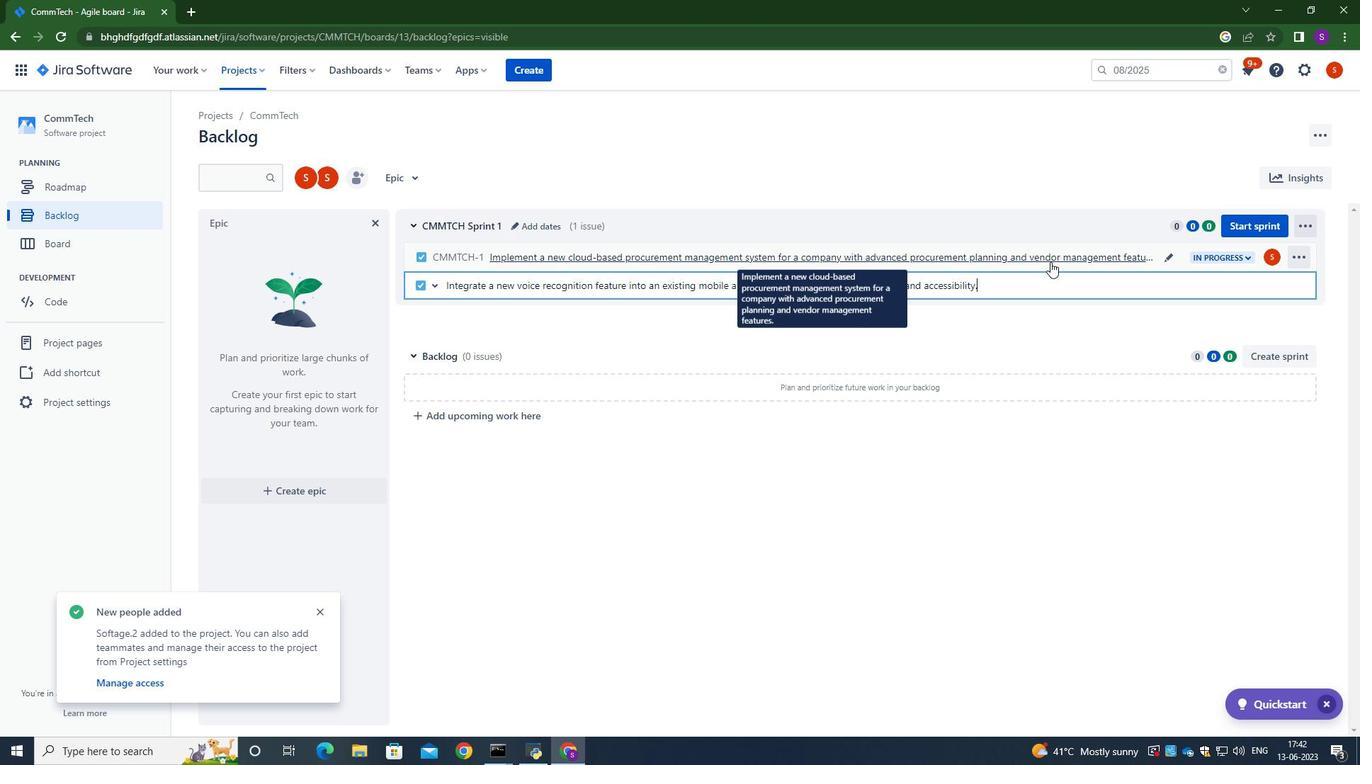 
Action: Mouse moved to (1273, 287)
Screenshot: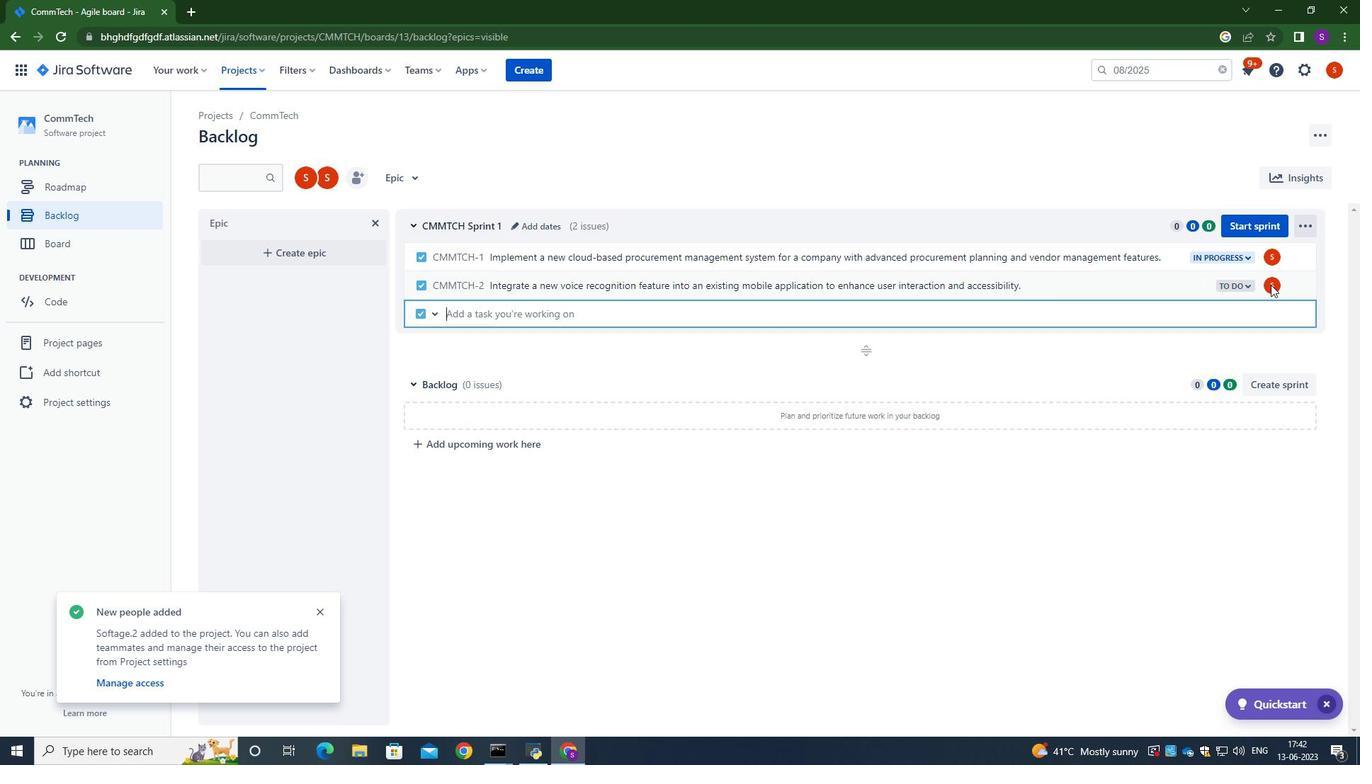 
Action: Mouse pressed left at (1273, 287)
Screenshot: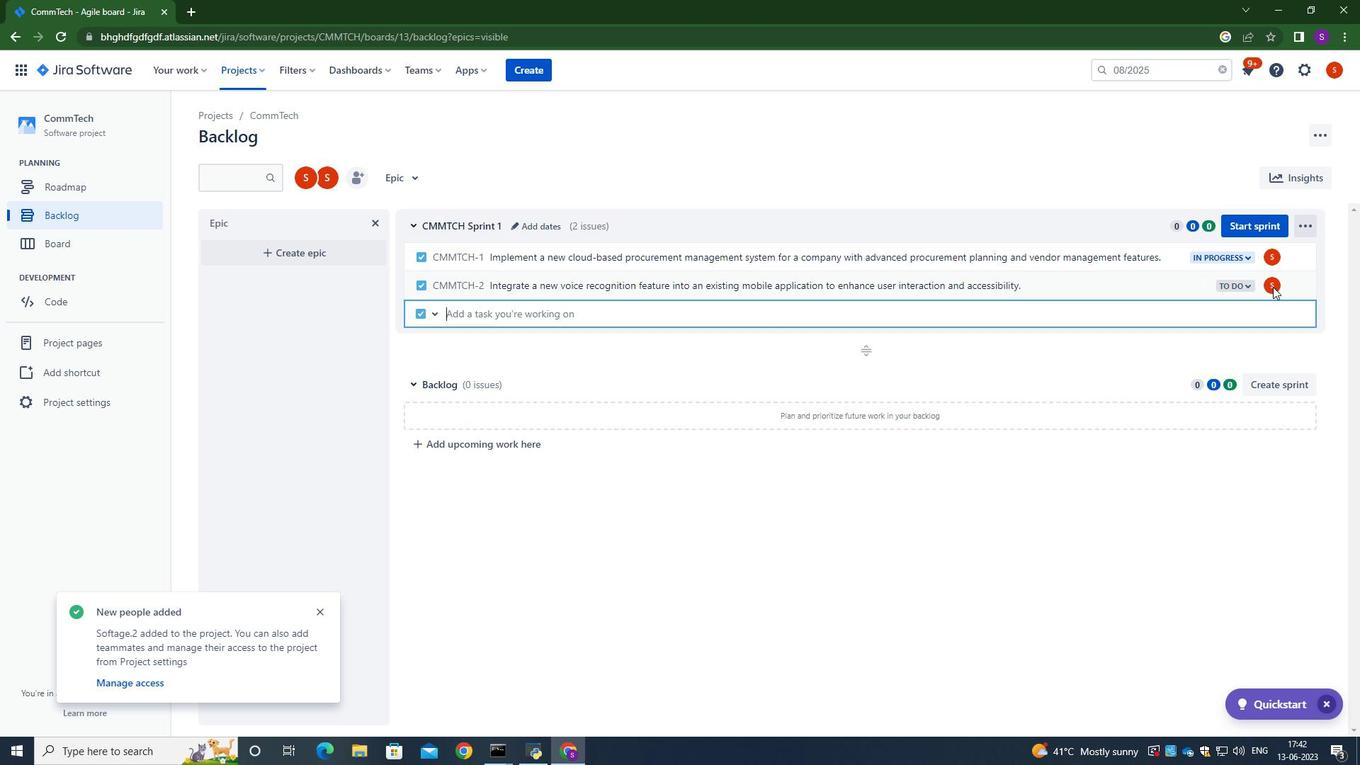 
Action: Mouse moved to (1275, 284)
Screenshot: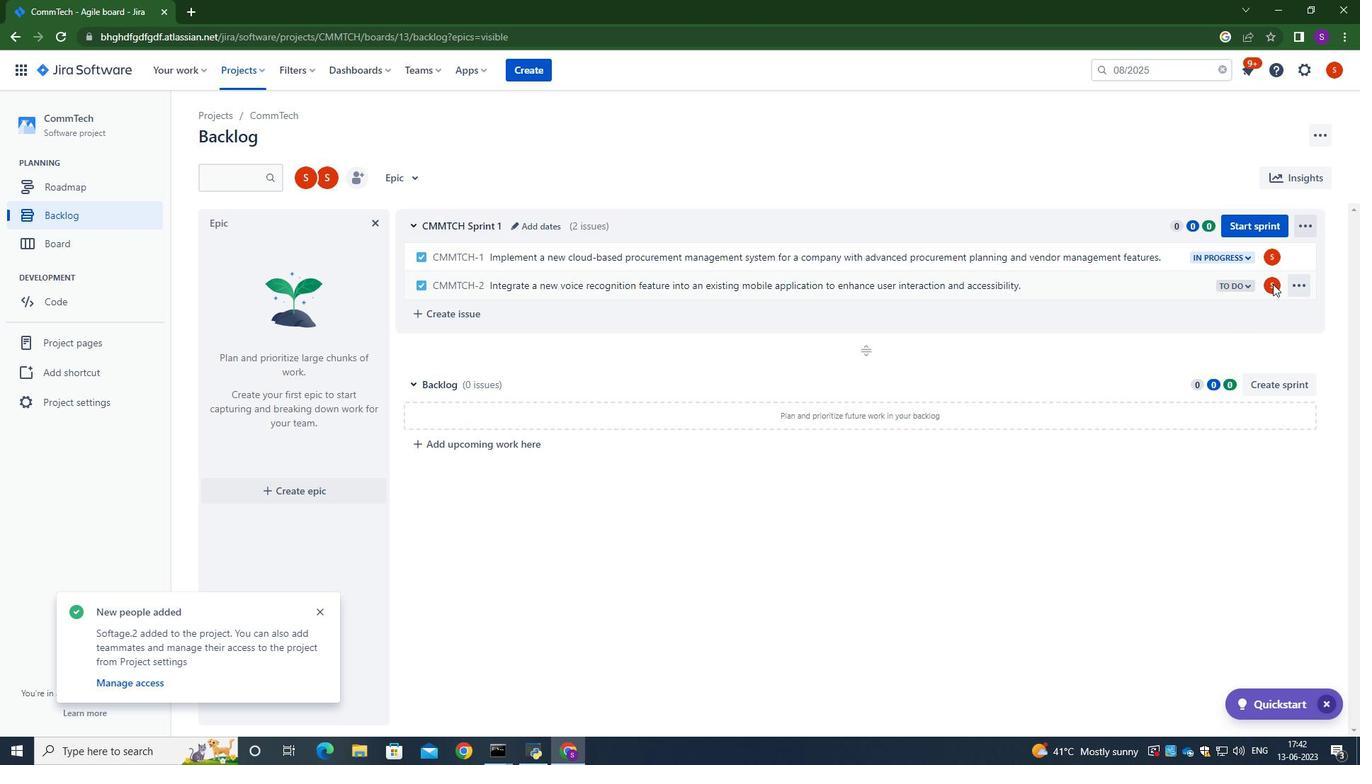 
Action: Mouse pressed left at (1275, 284)
Screenshot: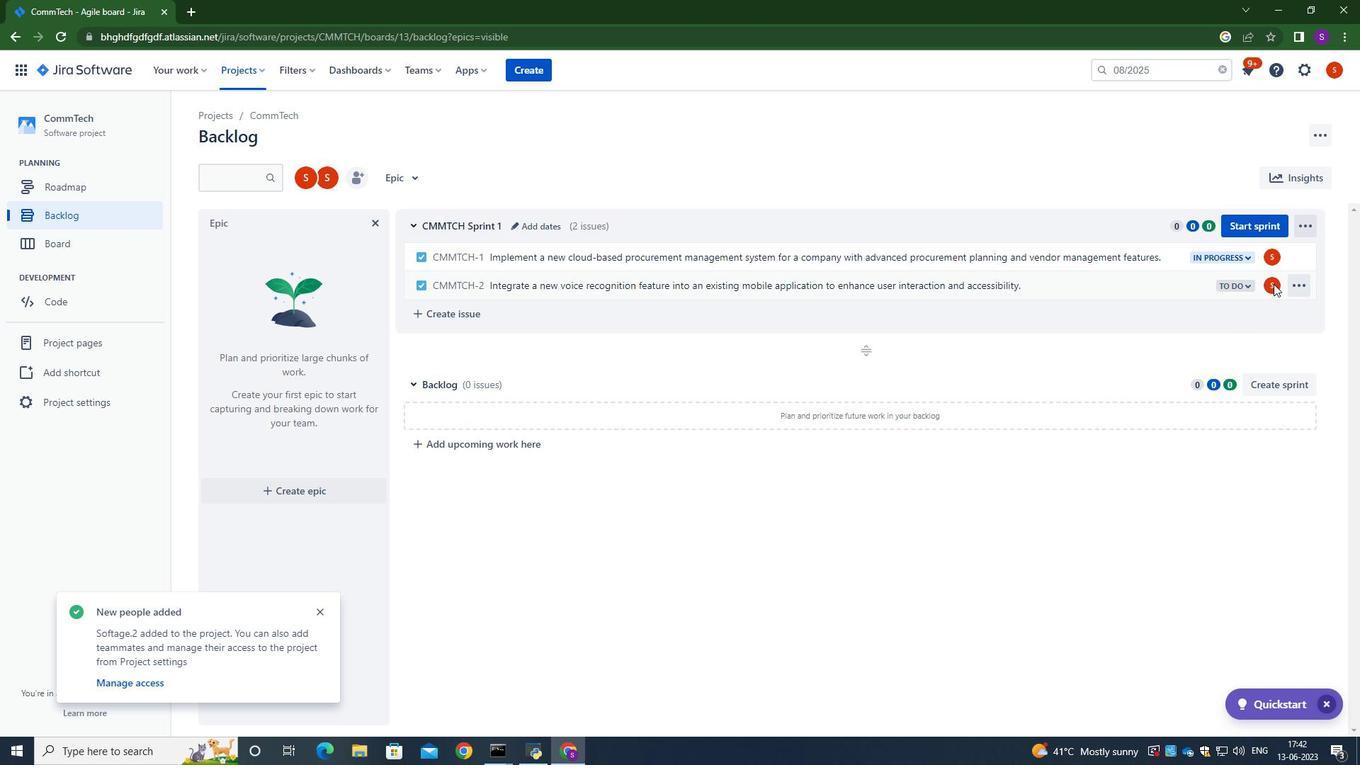 
Action: Mouse moved to (1275, 292)
Screenshot: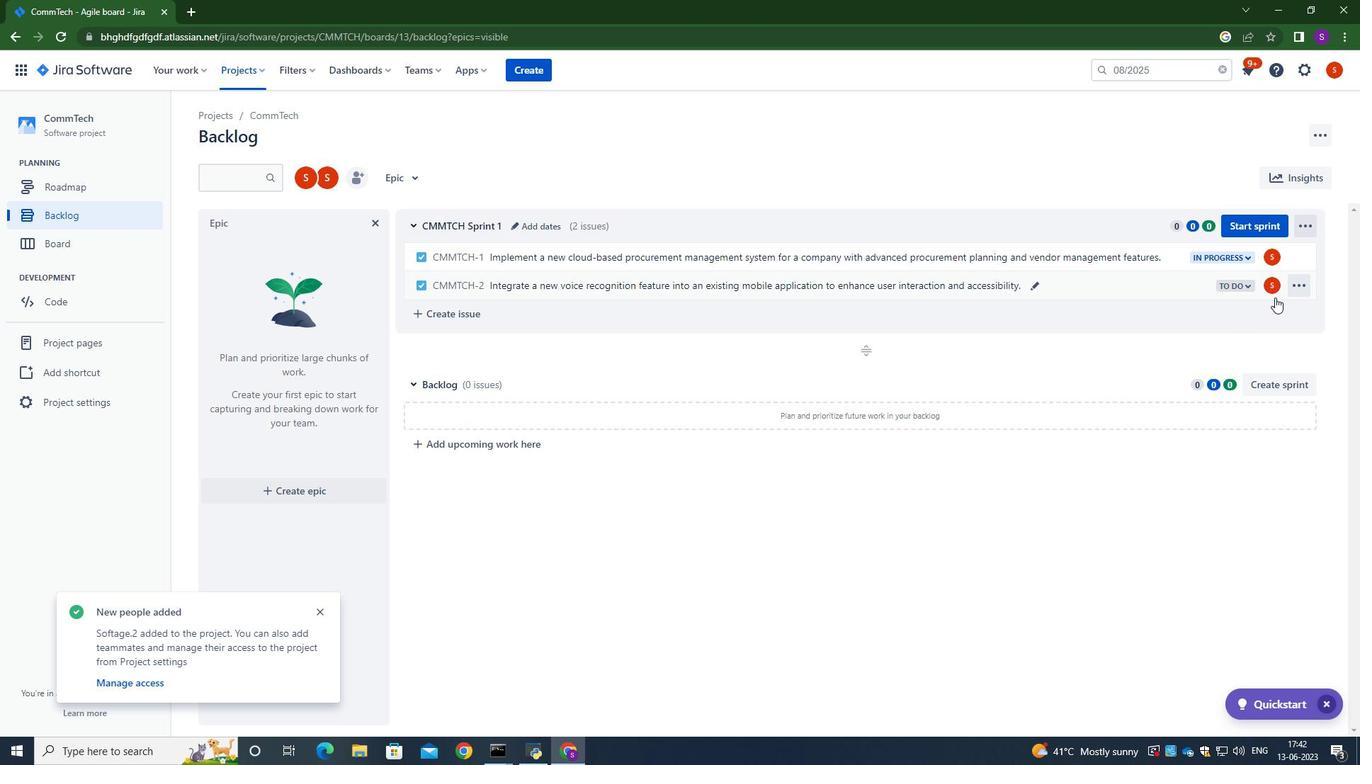 
Action: Mouse pressed left at (1275, 292)
Screenshot: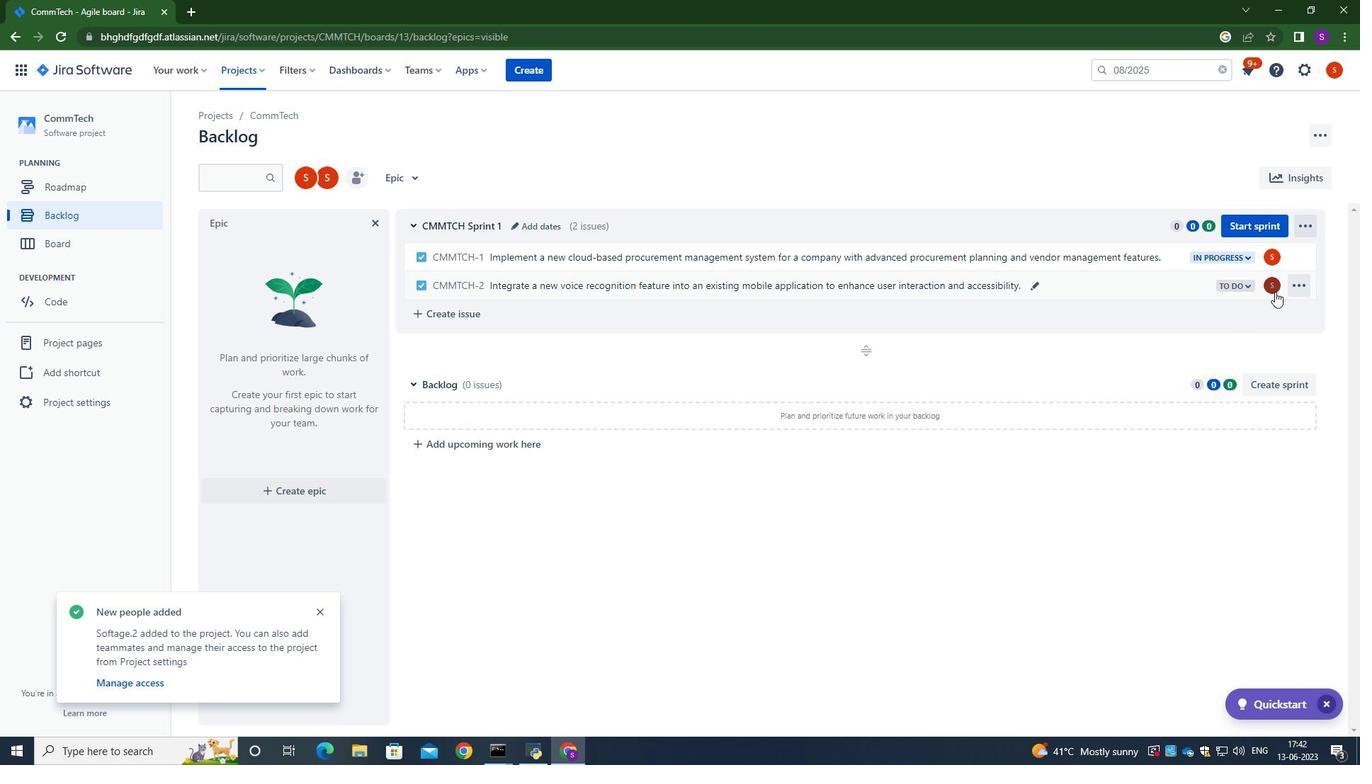 
Action: Mouse moved to (1180, 323)
Screenshot: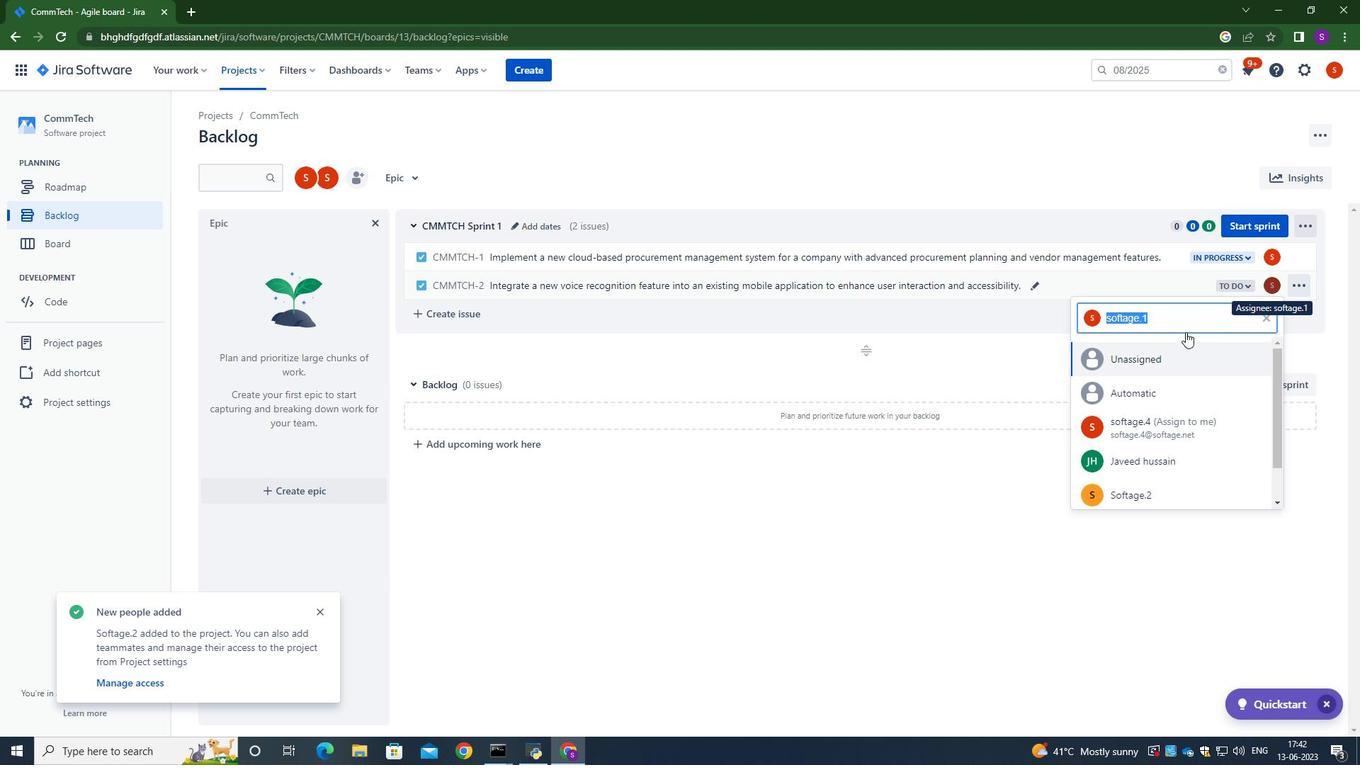 
Action: Key pressed softage.2<Key.shift>@softage.net
Screenshot: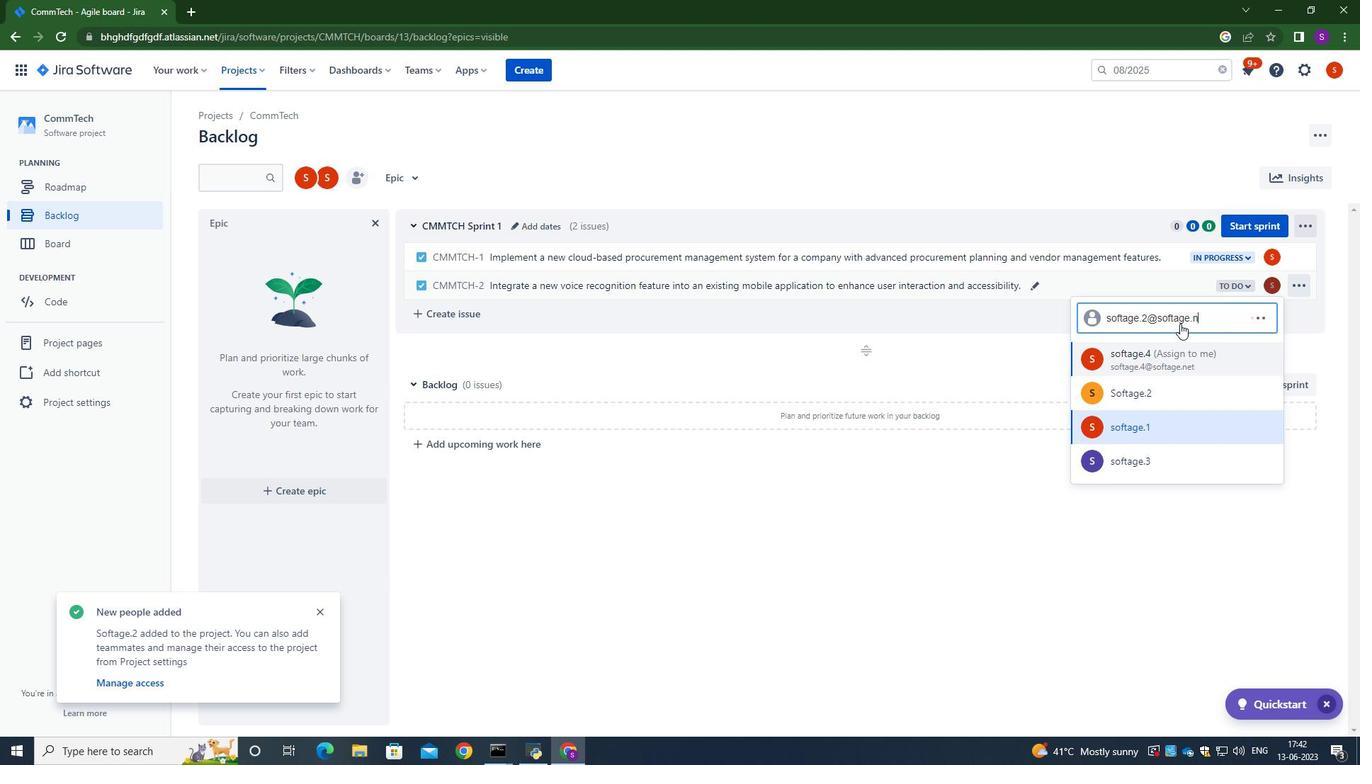 
Action: Mouse moved to (1149, 366)
Screenshot: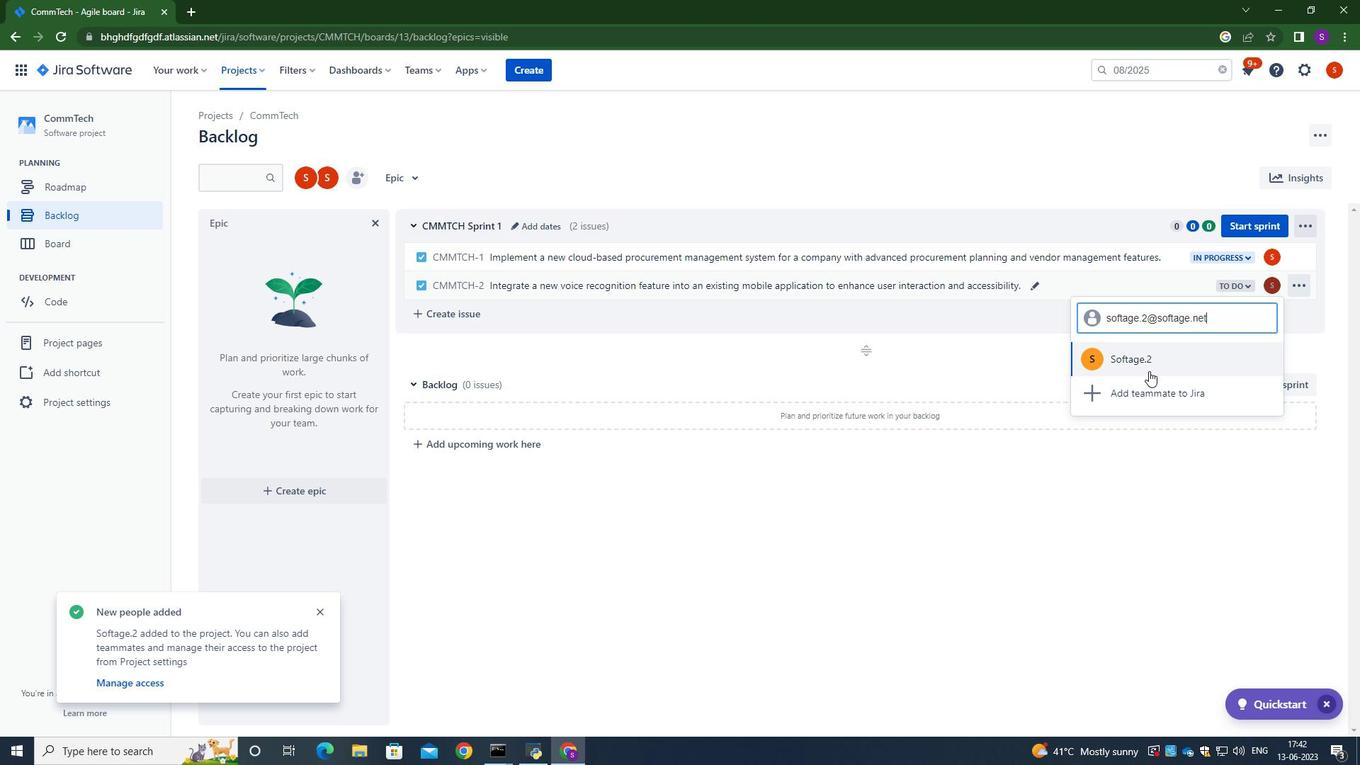 
Action: Mouse pressed left at (1149, 366)
Screenshot: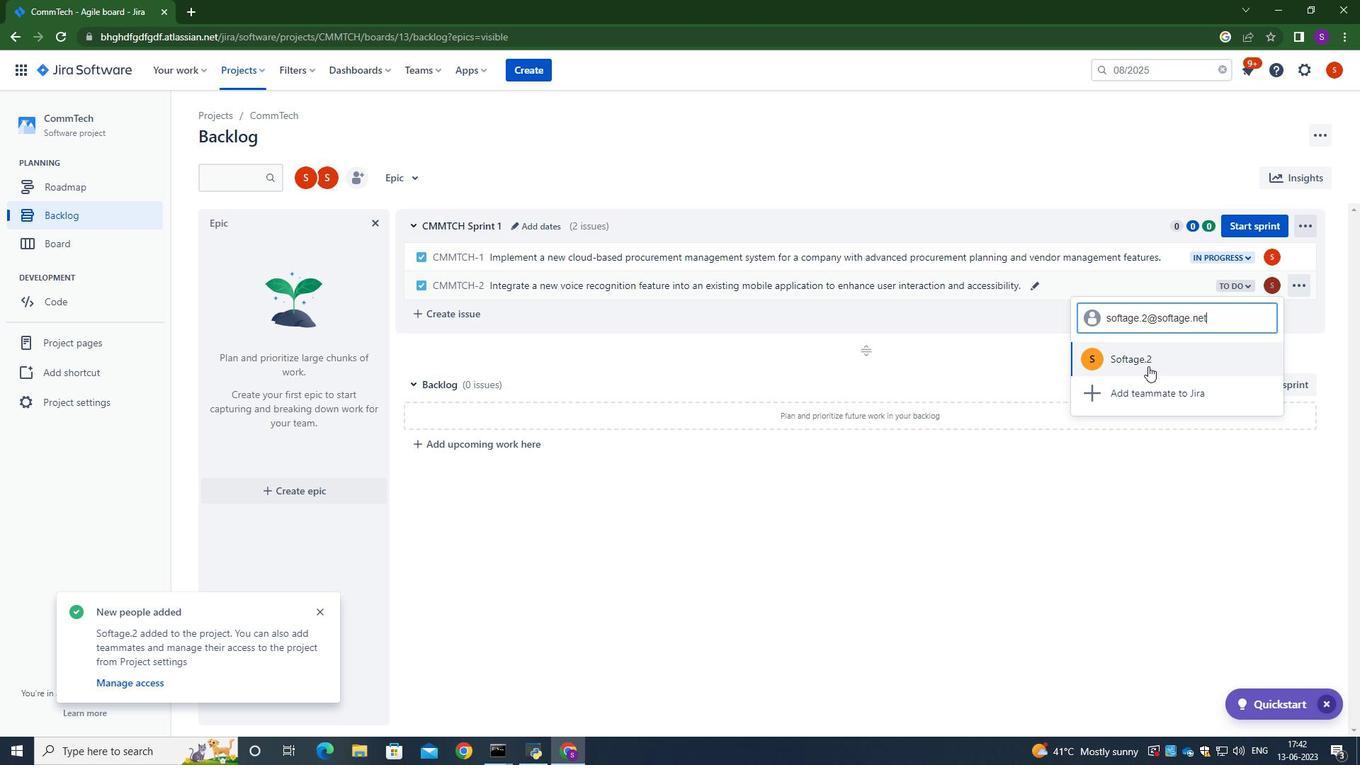 
Action: Mouse moved to (1244, 282)
Screenshot: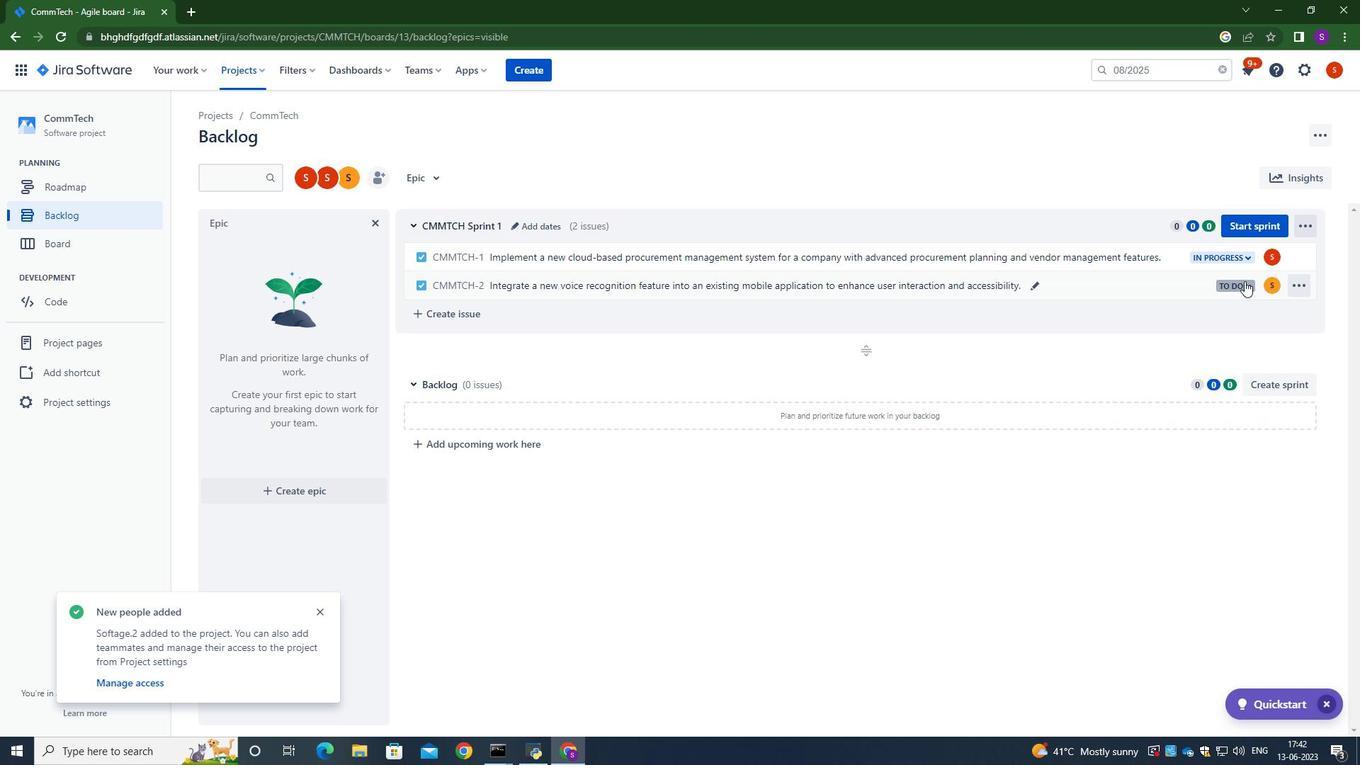 
Action: Mouse pressed left at (1244, 282)
Screenshot: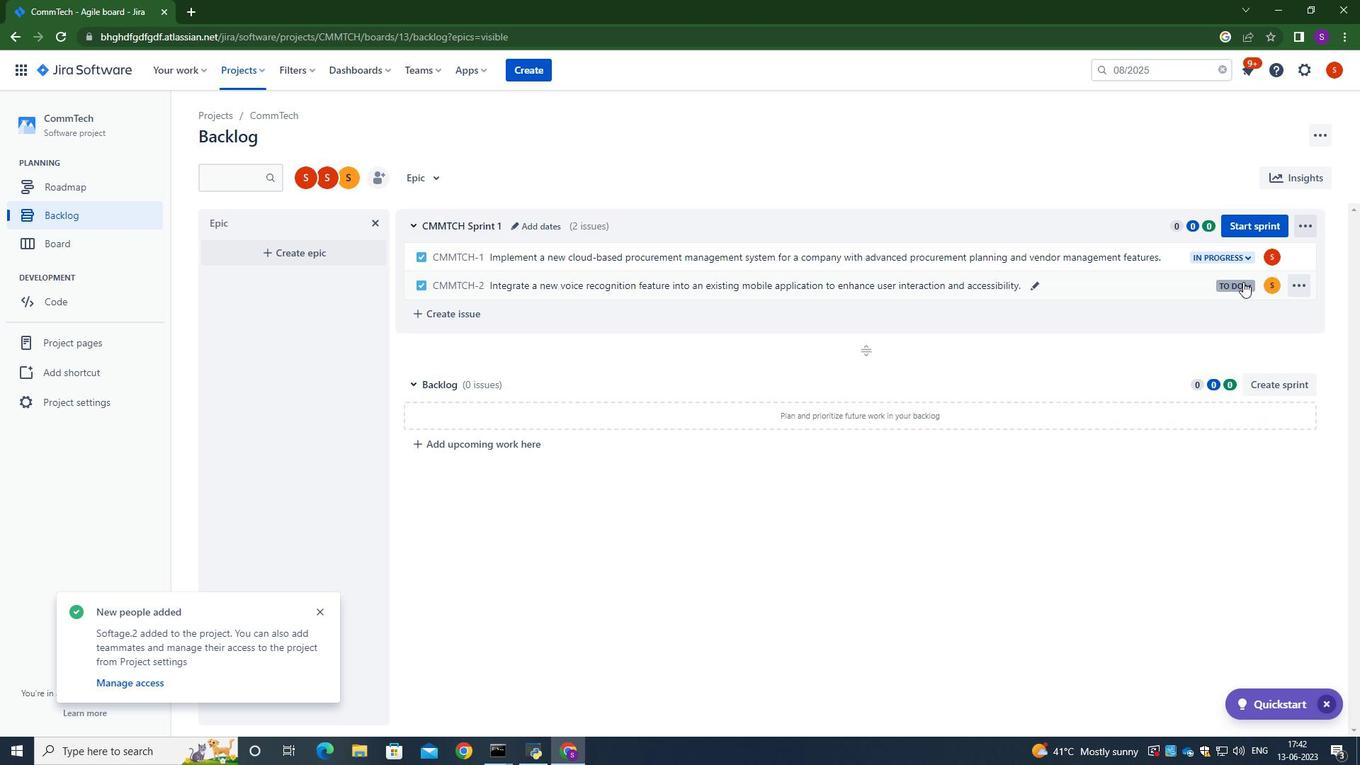 
Action: Mouse moved to (1161, 318)
Screenshot: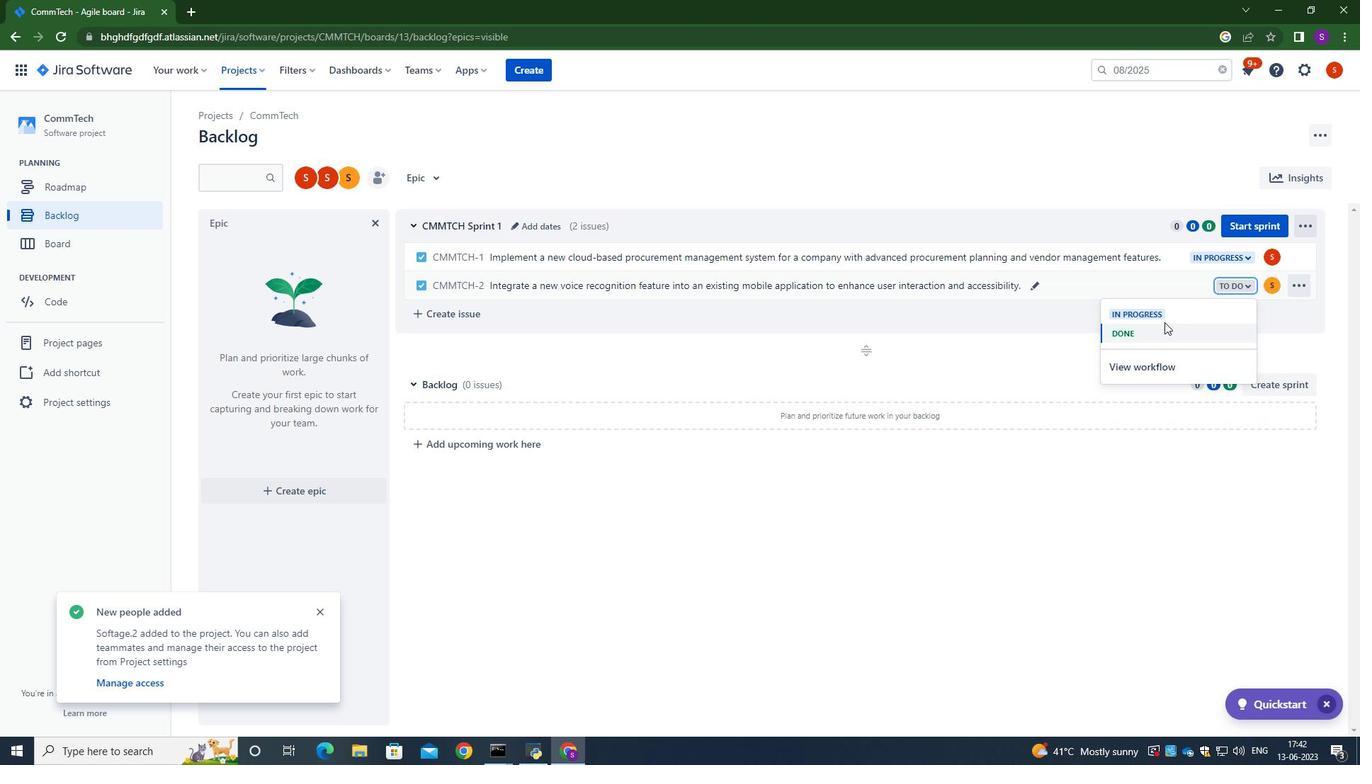 
Action: Mouse pressed left at (1161, 318)
Screenshot: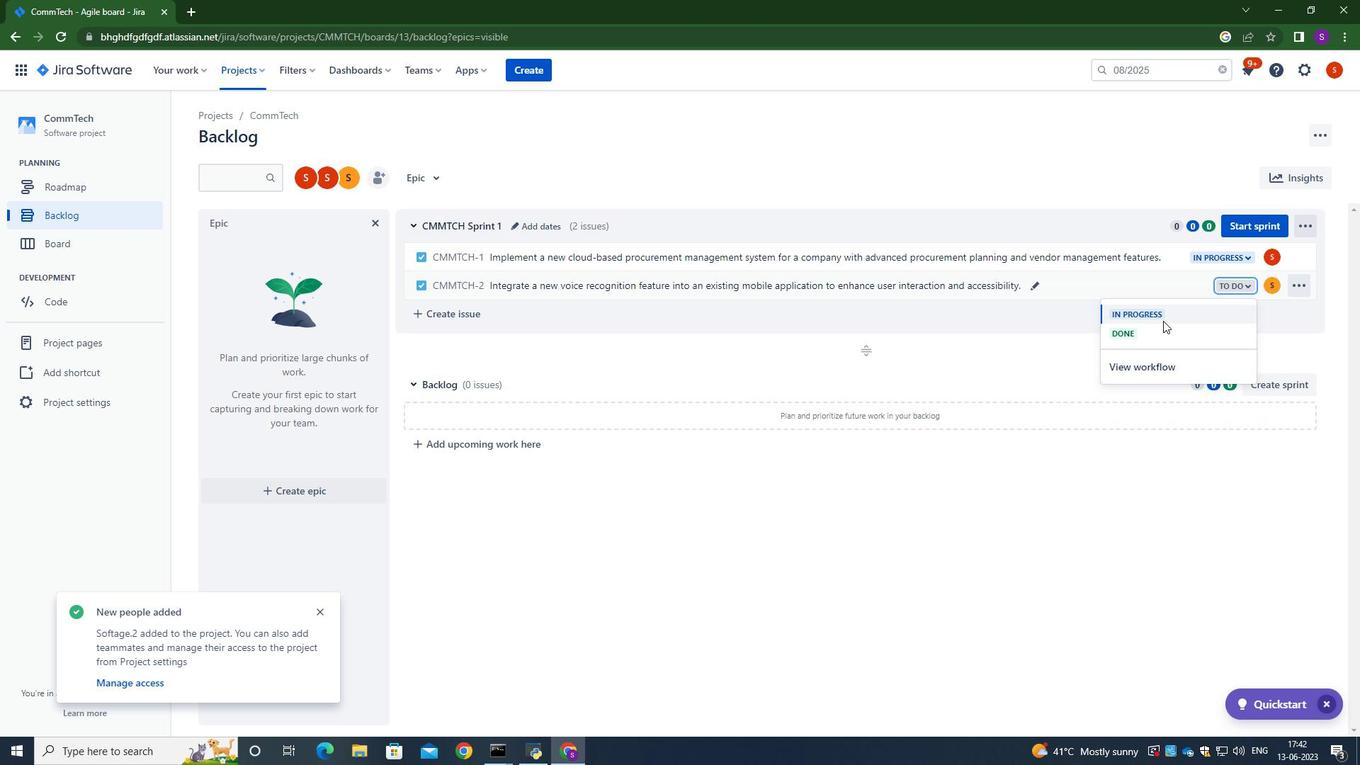 
Action: Mouse moved to (1080, 498)
Screenshot: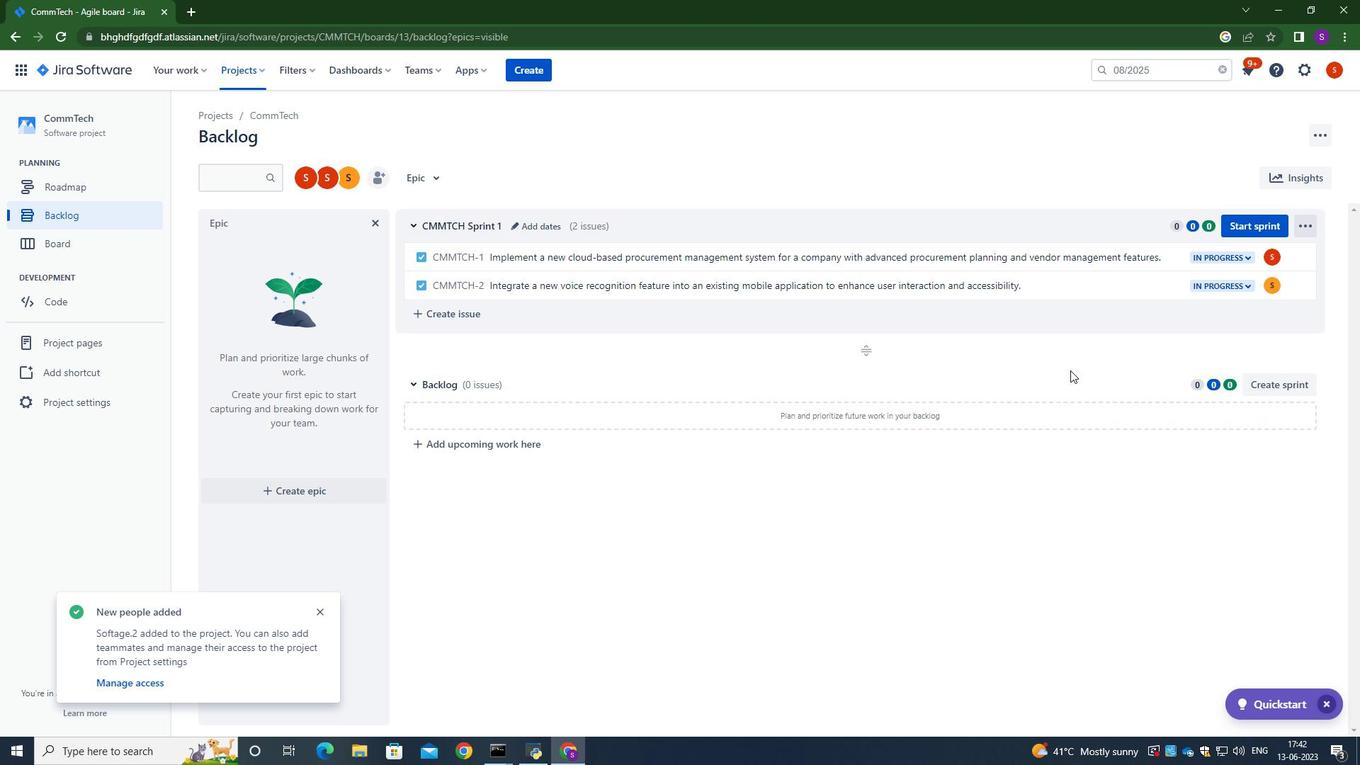 
Action: Mouse pressed left at (1080, 498)
Screenshot: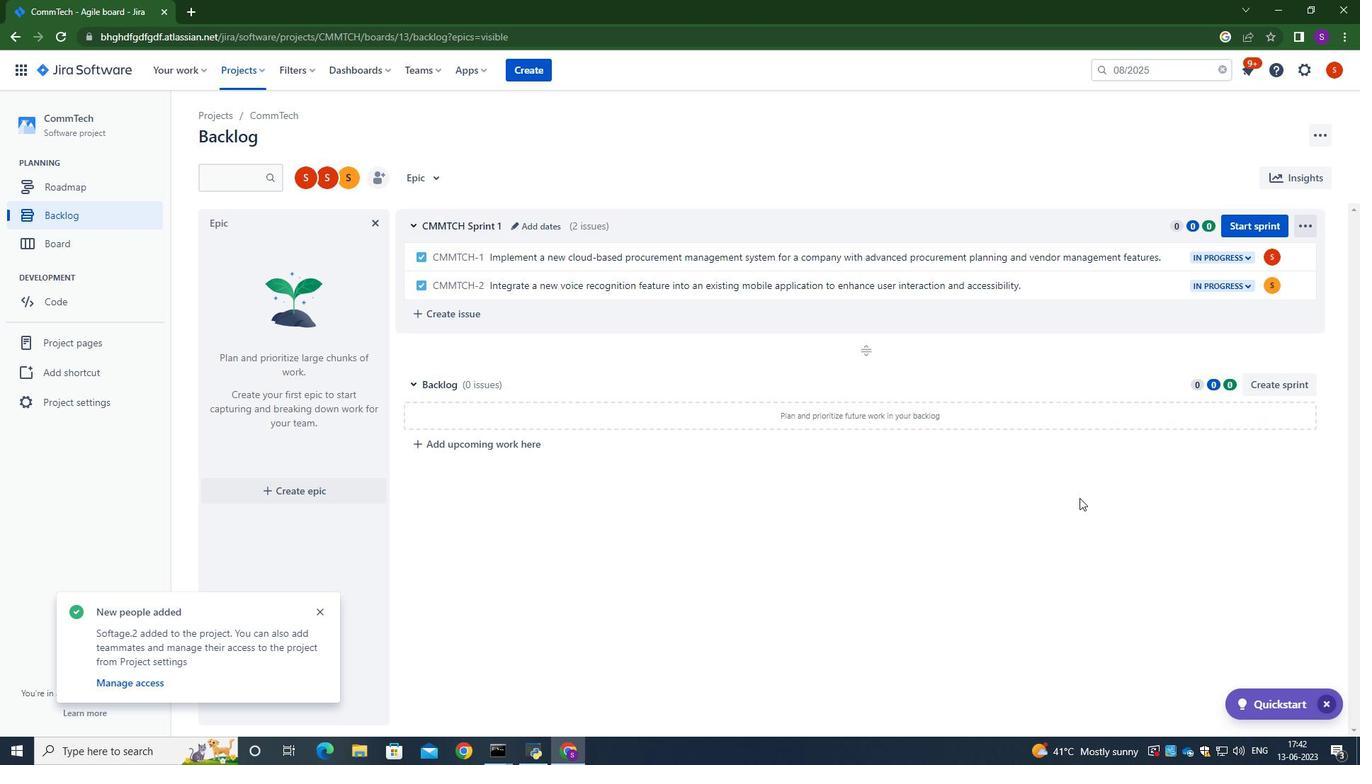 
